 Task: Find connections with filter location Tcholliré with filter topic #realestatewith filter profile language Spanish with filter current company VDart with filter school Globsyn Business School with filter industry Software Development with filter service category Consulting with filter keywords title Graphic Designer
Action: Mouse moved to (481, 62)
Screenshot: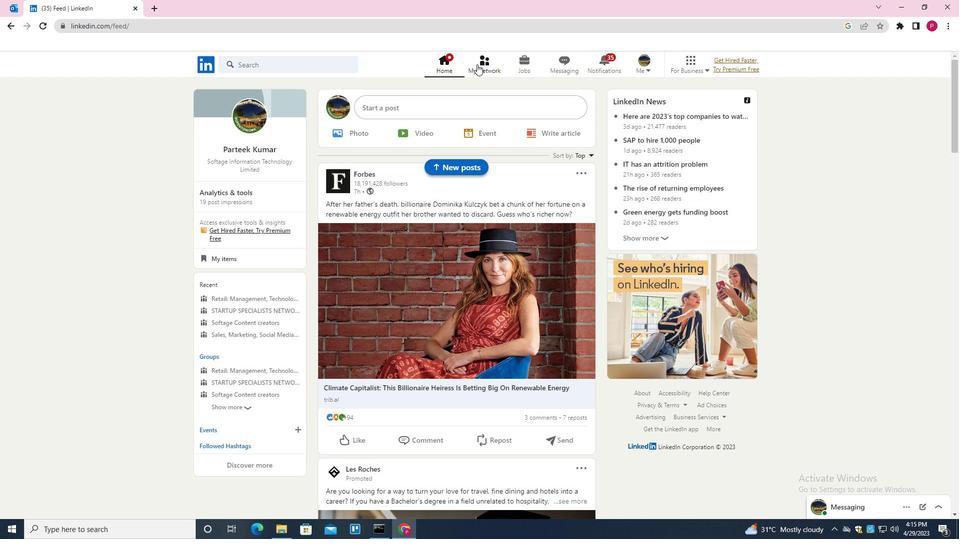 
Action: Mouse pressed left at (481, 62)
Screenshot: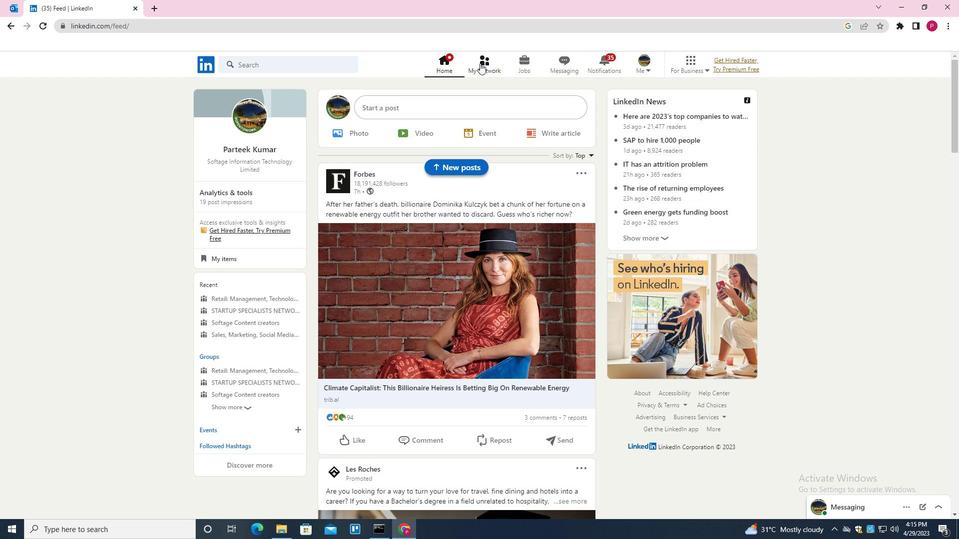 
Action: Mouse moved to (278, 123)
Screenshot: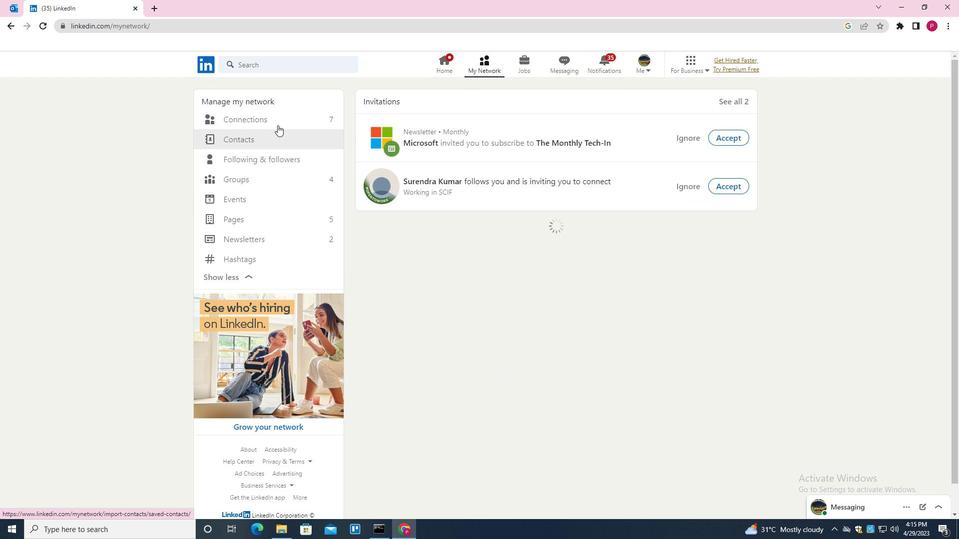 
Action: Mouse pressed left at (278, 123)
Screenshot: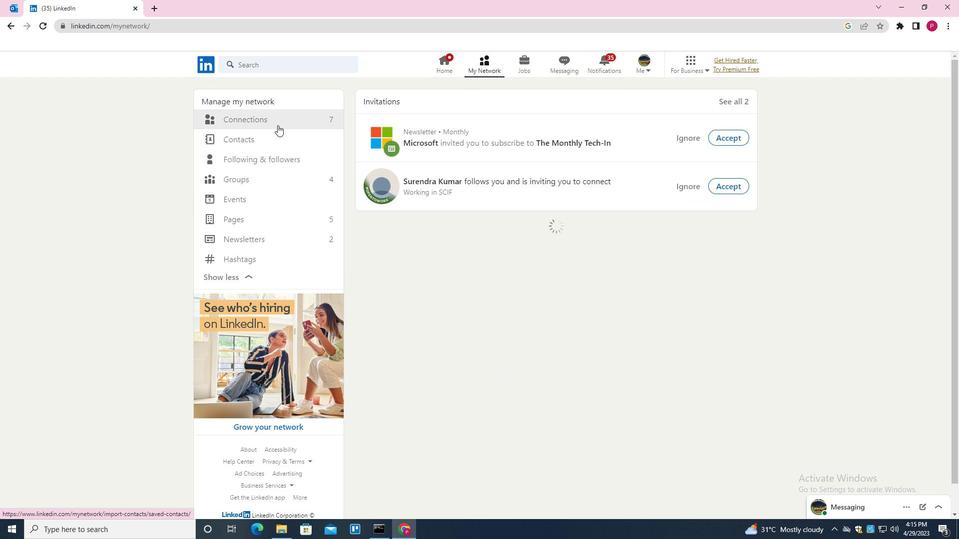 
Action: Mouse moved to (547, 118)
Screenshot: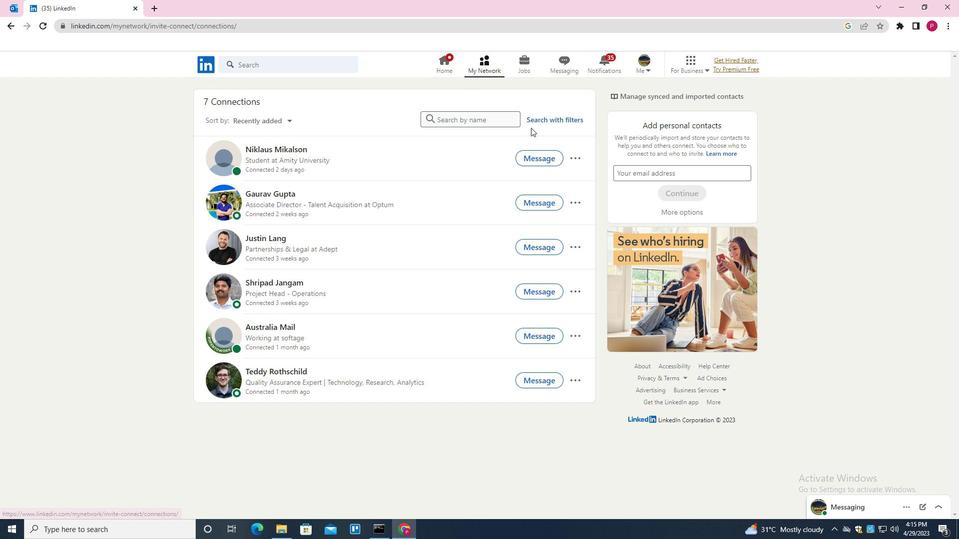 
Action: Mouse pressed left at (547, 118)
Screenshot: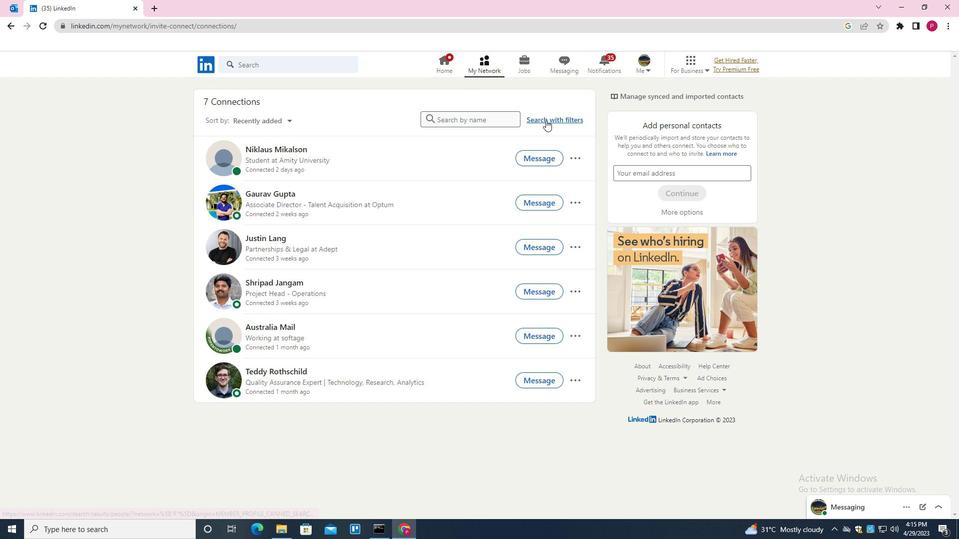 
Action: Mouse moved to (512, 95)
Screenshot: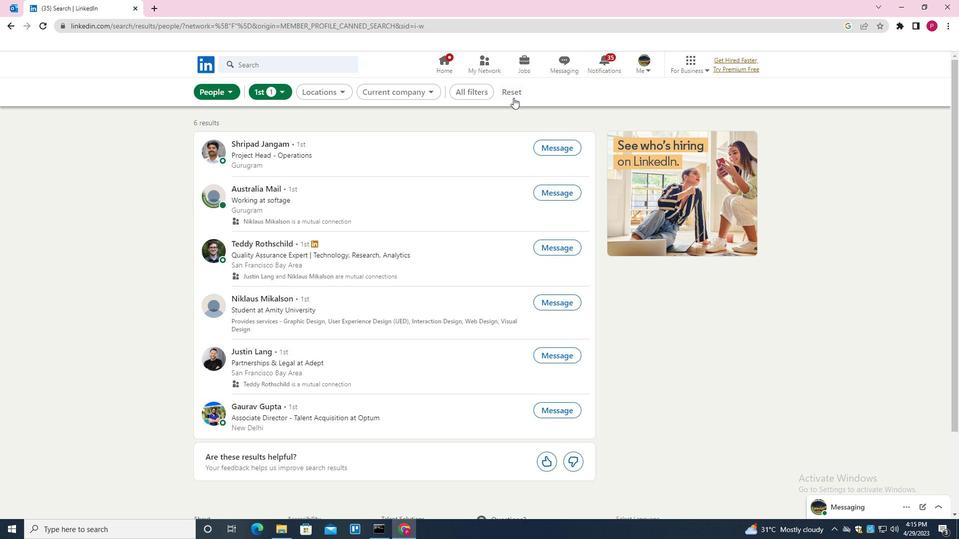 
Action: Mouse pressed left at (512, 95)
Screenshot: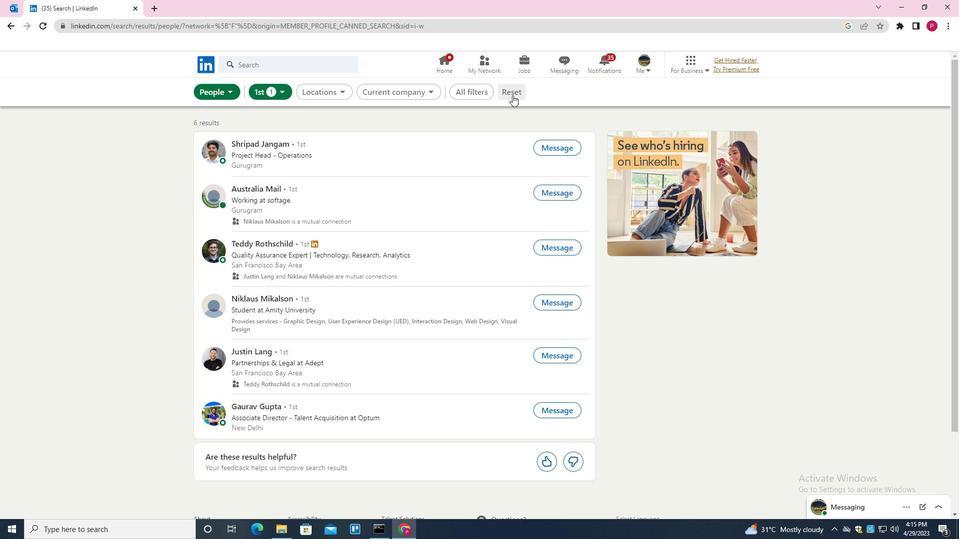 
Action: Mouse moved to (489, 91)
Screenshot: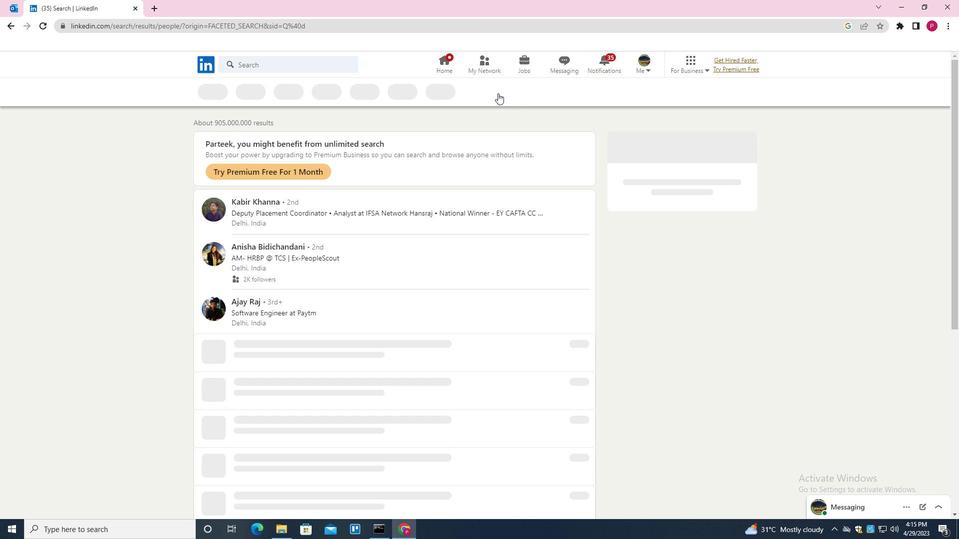 
Action: Mouse pressed left at (489, 91)
Screenshot: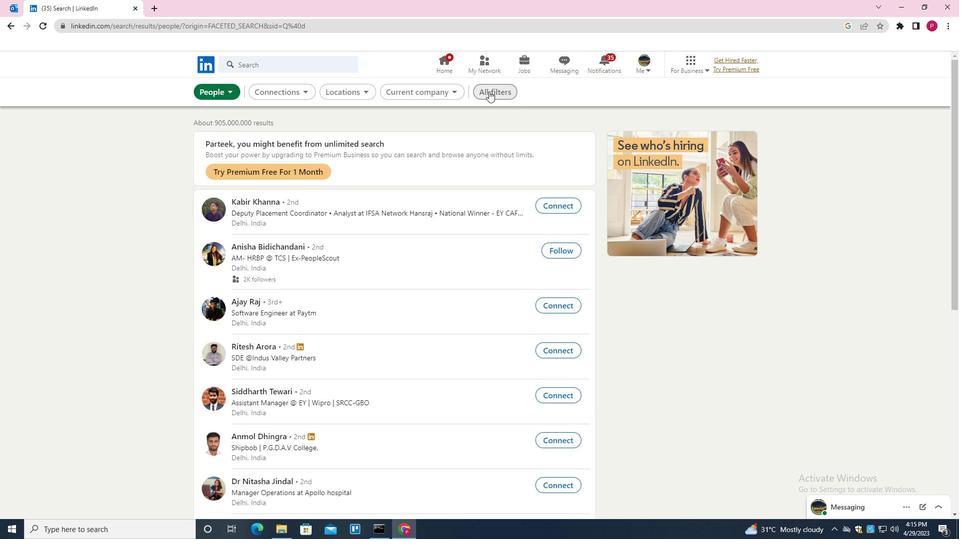 
Action: Mouse moved to (847, 357)
Screenshot: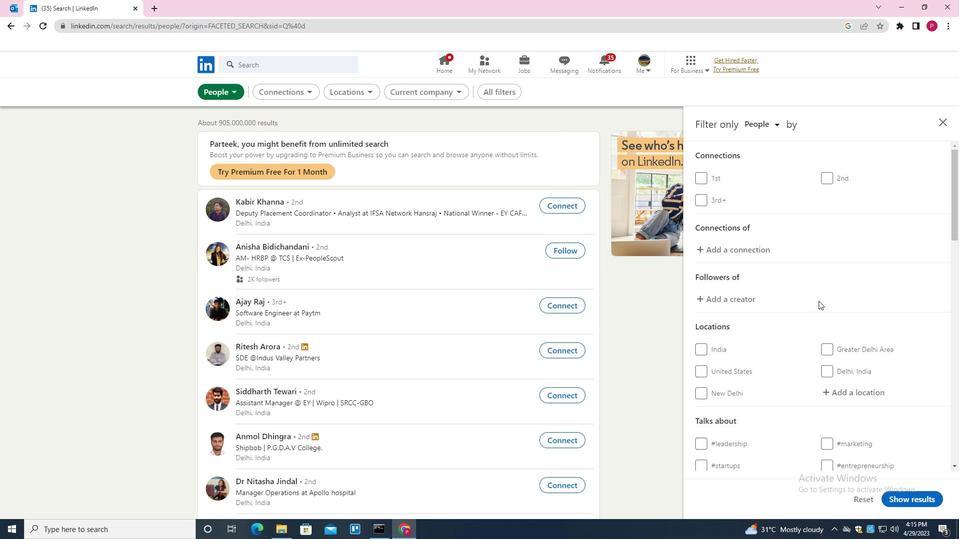 
Action: Mouse scrolled (847, 357) with delta (0, 0)
Screenshot: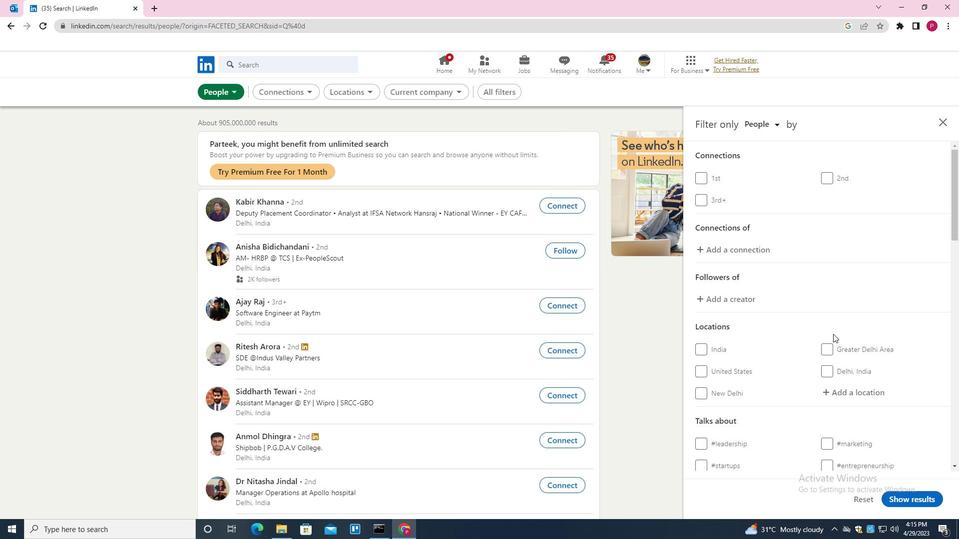 
Action: Mouse moved to (848, 359)
Screenshot: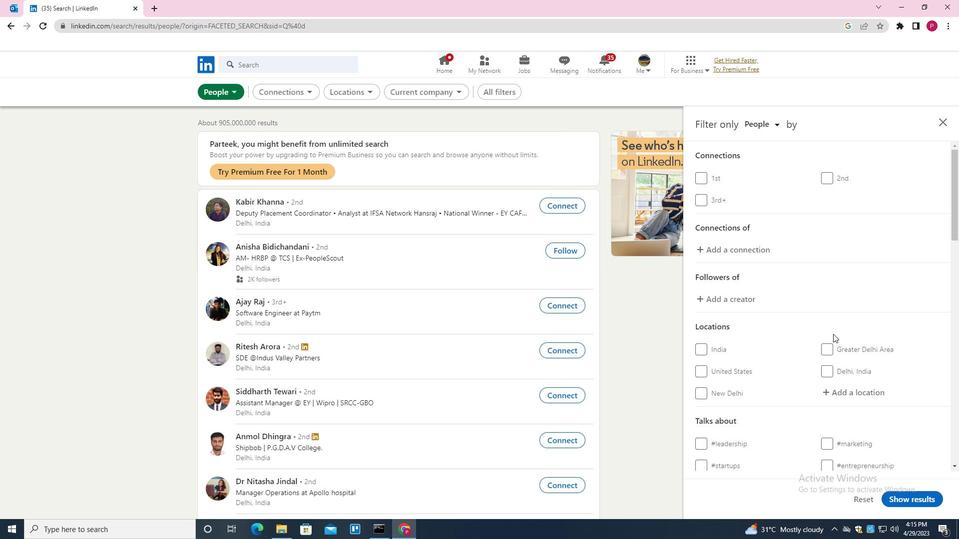 
Action: Mouse scrolled (848, 359) with delta (0, 0)
Screenshot: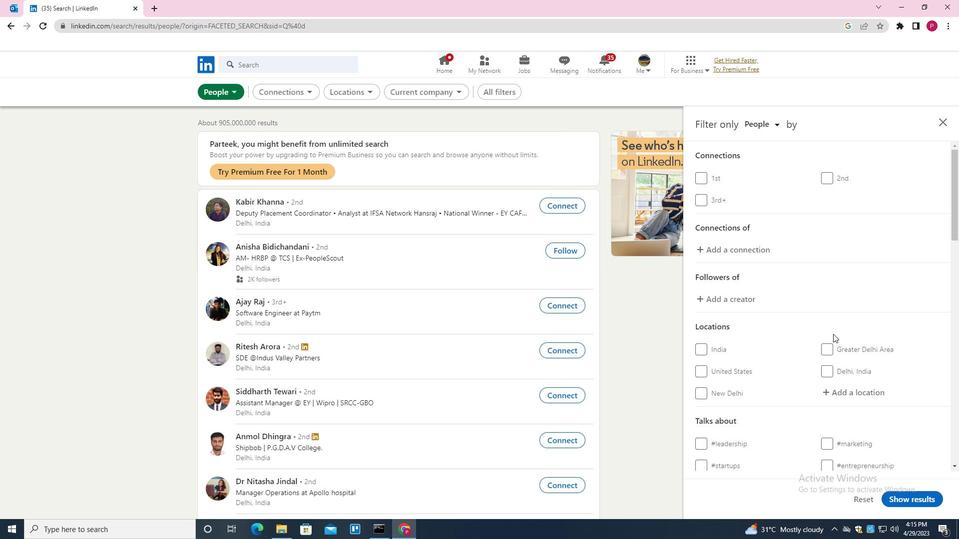 
Action: Mouse moved to (851, 283)
Screenshot: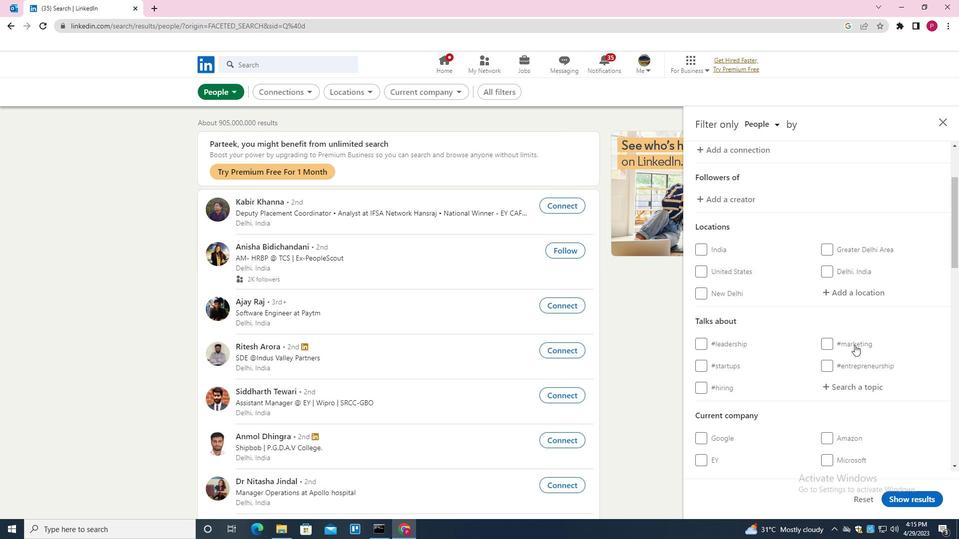
Action: Mouse pressed left at (851, 283)
Screenshot: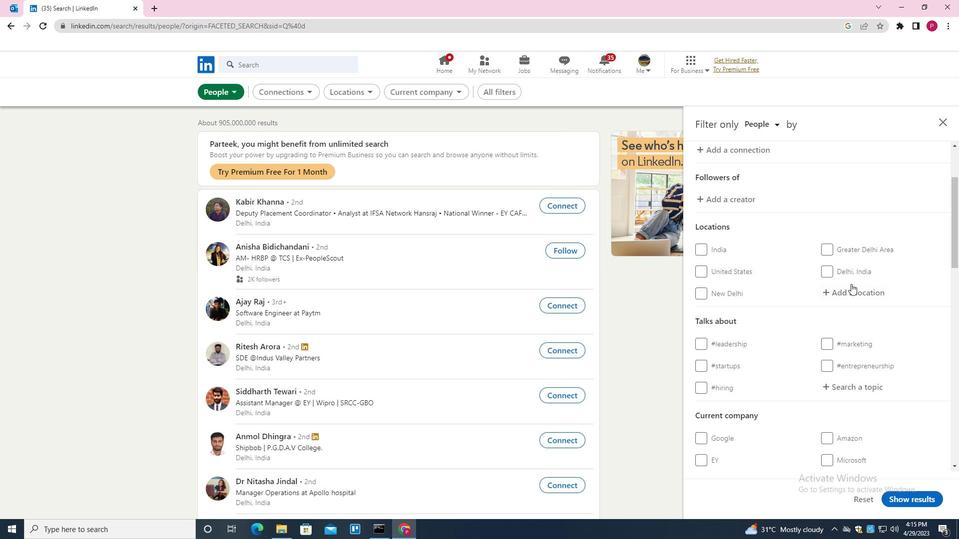 
Action: Mouse moved to (853, 293)
Screenshot: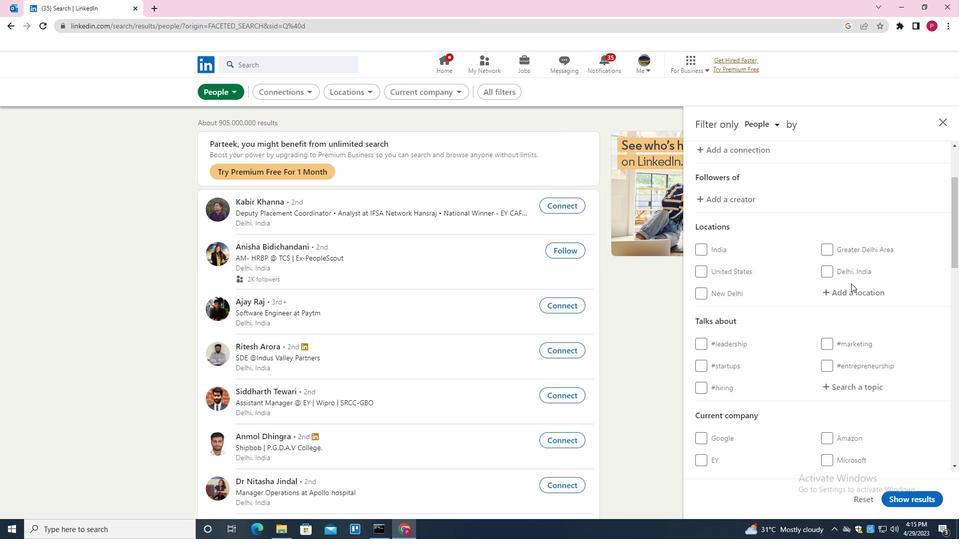 
Action: Mouse pressed left at (853, 293)
Screenshot: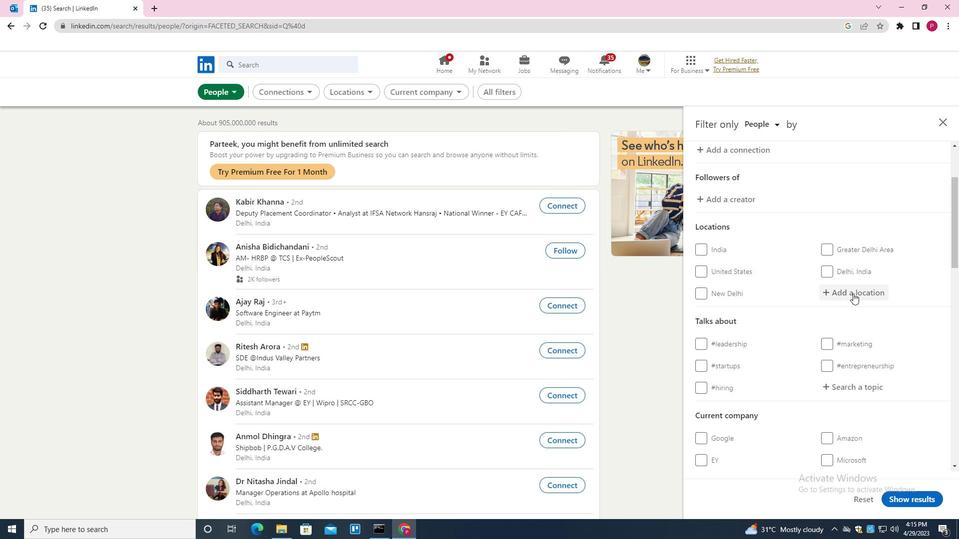 
Action: Key pressed <Key.shift>TCHO<Key.down><Key.down><Key.down><Key.enter>
Screenshot: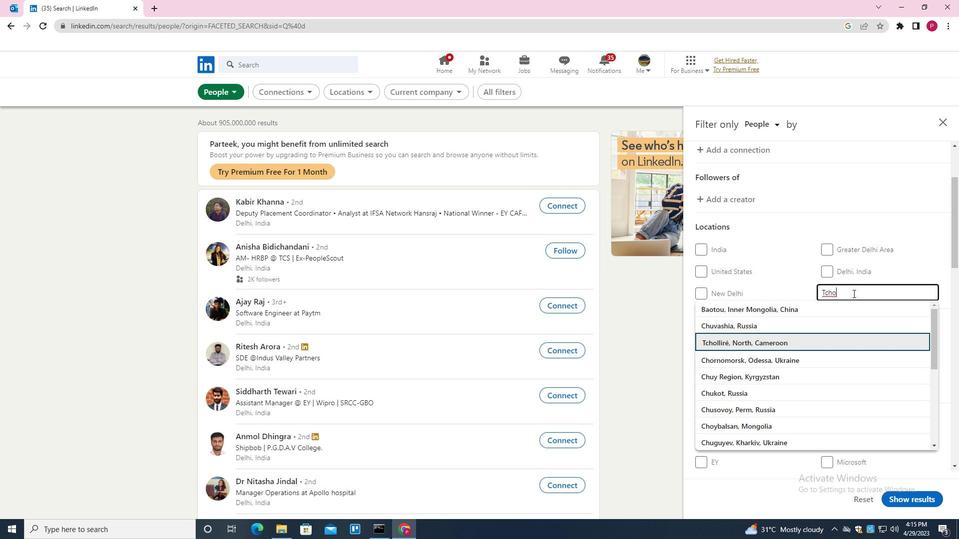 
Action: Mouse moved to (784, 347)
Screenshot: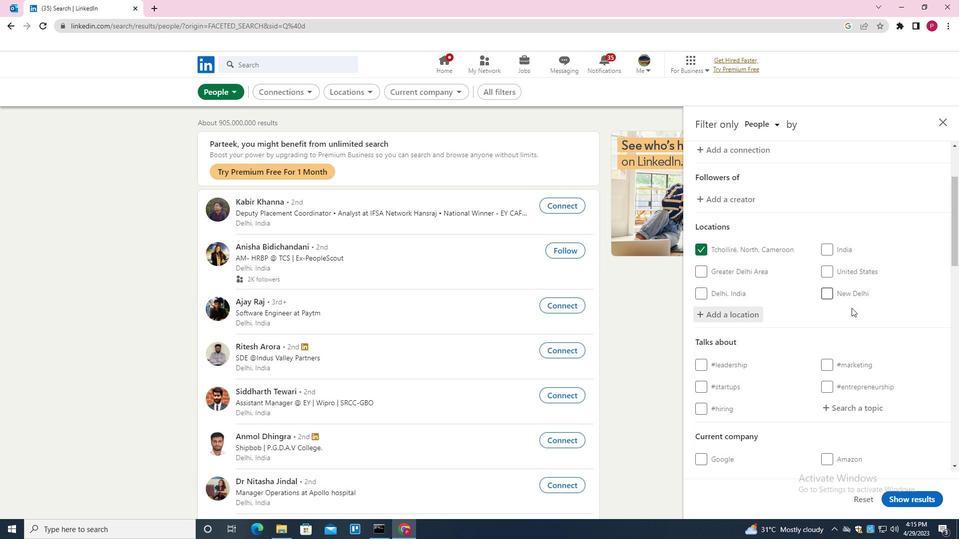 
Action: Mouse scrolled (784, 346) with delta (0, 0)
Screenshot: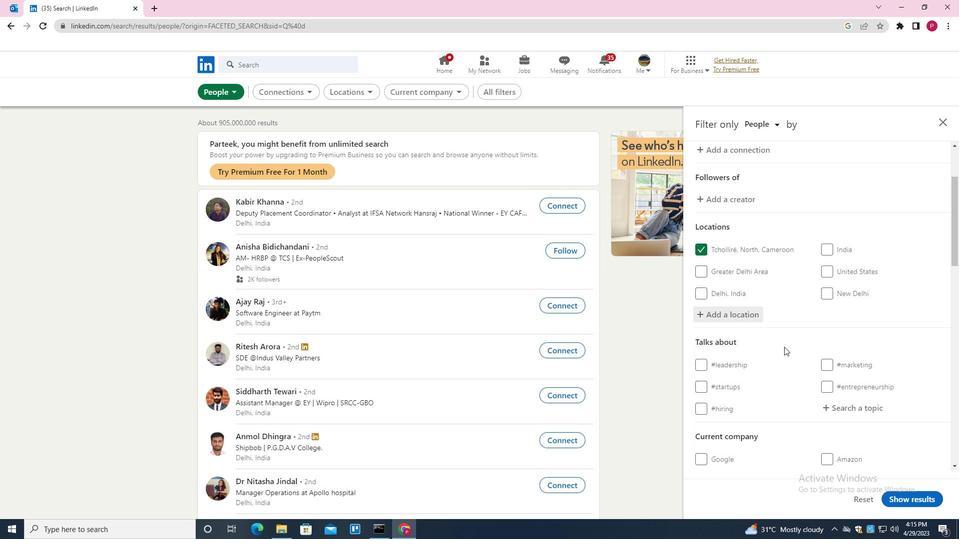 
Action: Mouse scrolled (784, 346) with delta (0, 0)
Screenshot: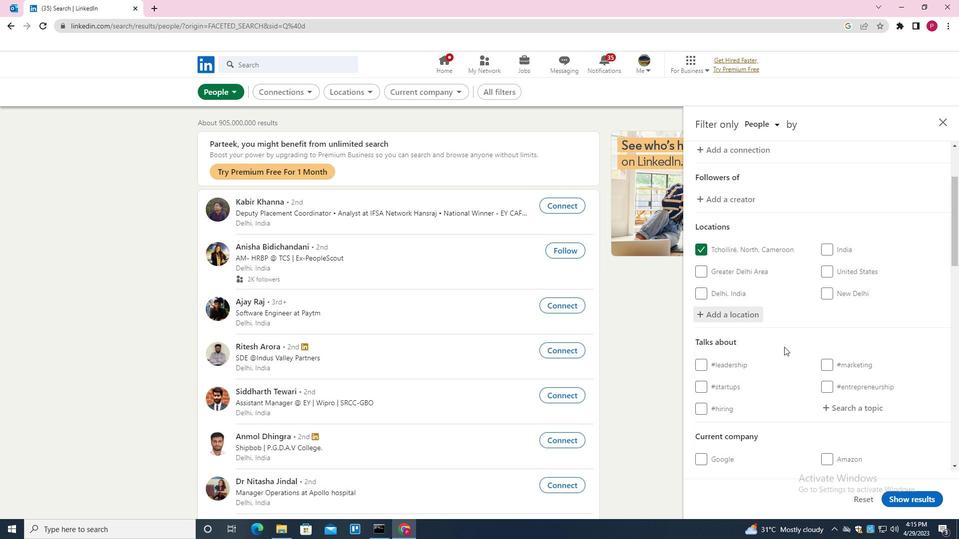 
Action: Mouse moved to (831, 307)
Screenshot: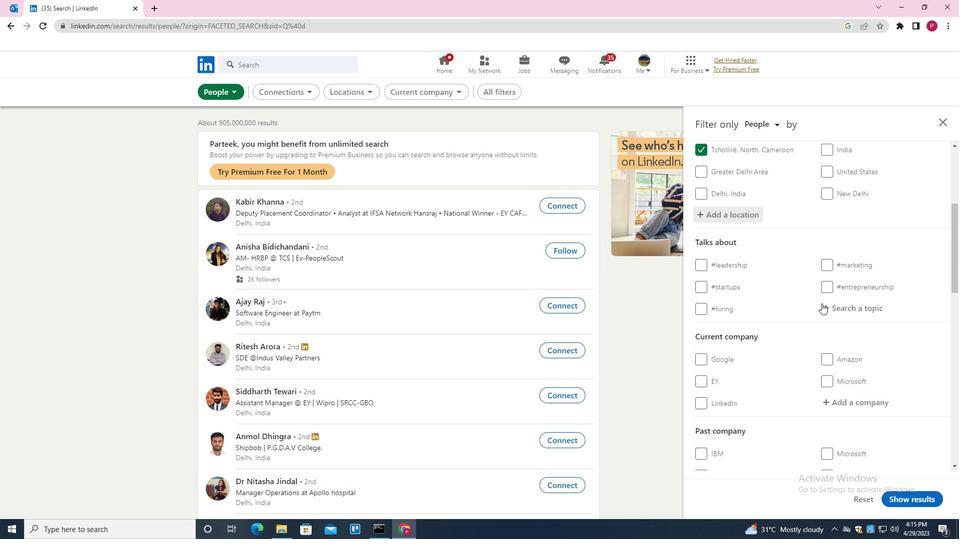 
Action: Mouse pressed left at (831, 307)
Screenshot: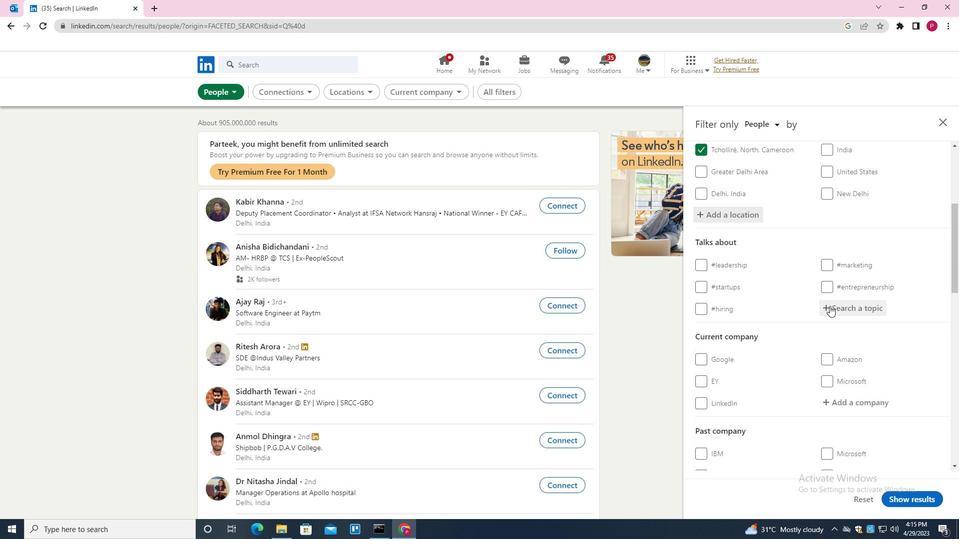 
Action: Key pressed REALSTATE<Key.down><Key.enter>
Screenshot: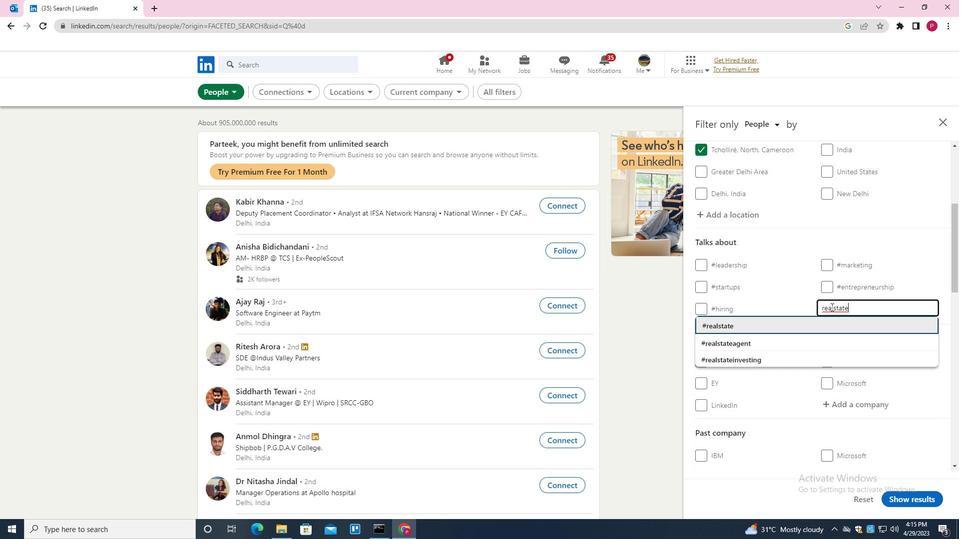 
Action: Mouse scrolled (831, 306) with delta (0, 0)
Screenshot: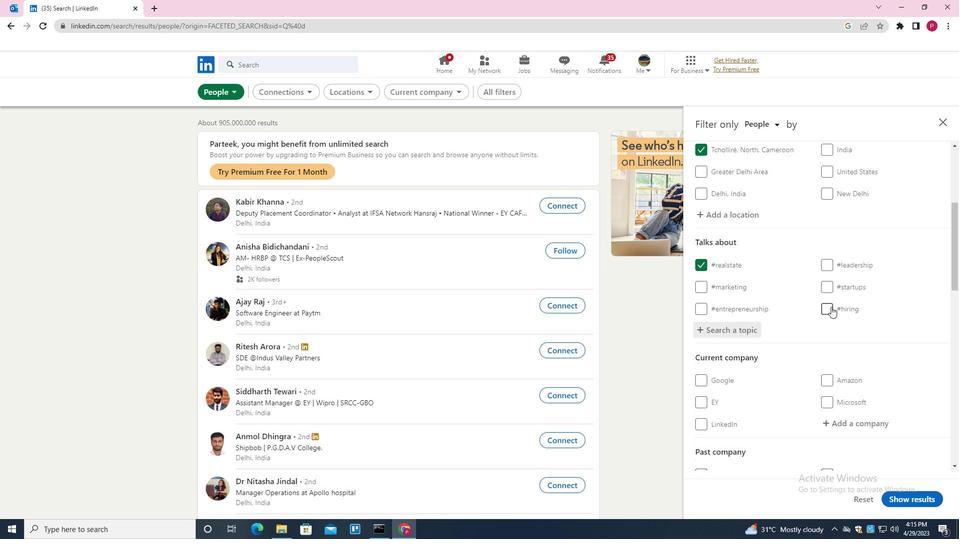 
Action: Mouse scrolled (831, 306) with delta (0, 0)
Screenshot: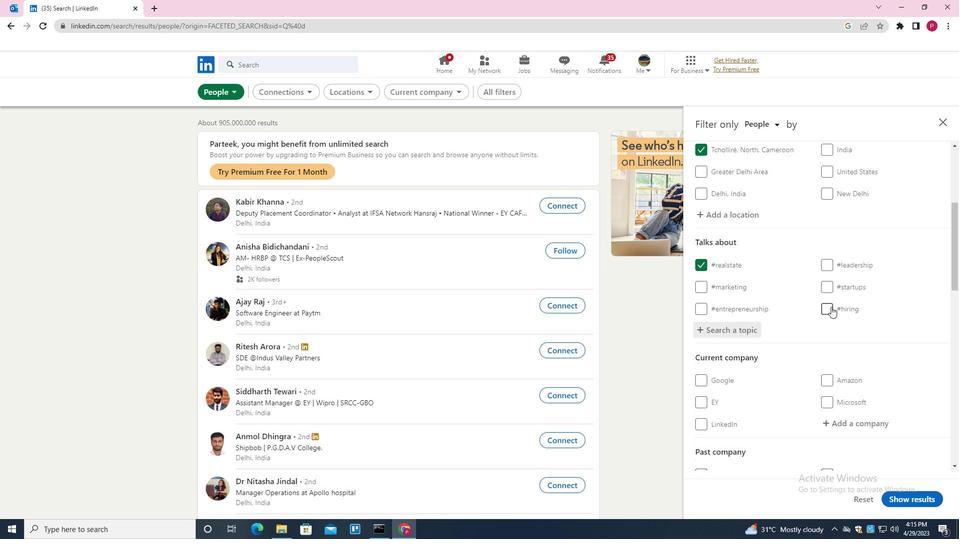 
Action: Mouse scrolled (831, 306) with delta (0, 0)
Screenshot: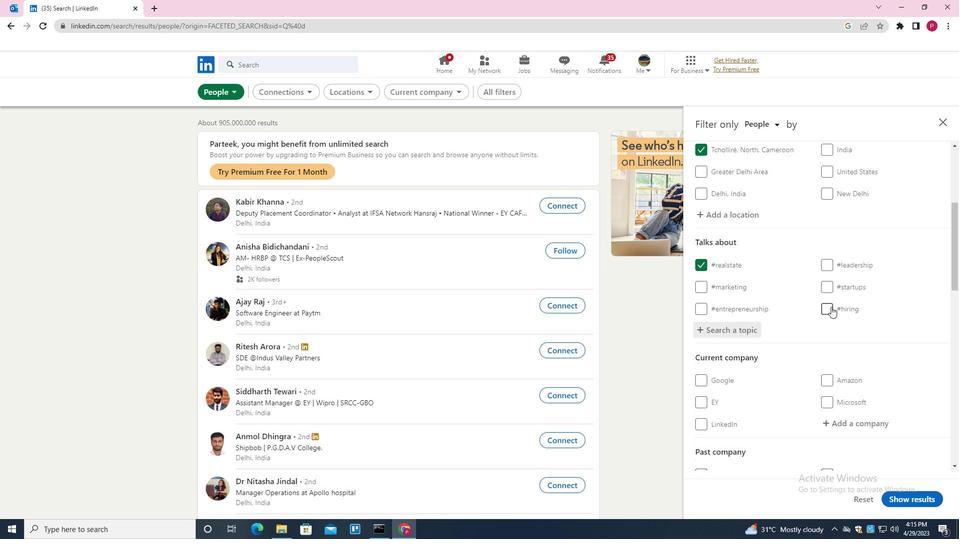 
Action: Mouse scrolled (831, 306) with delta (0, 0)
Screenshot: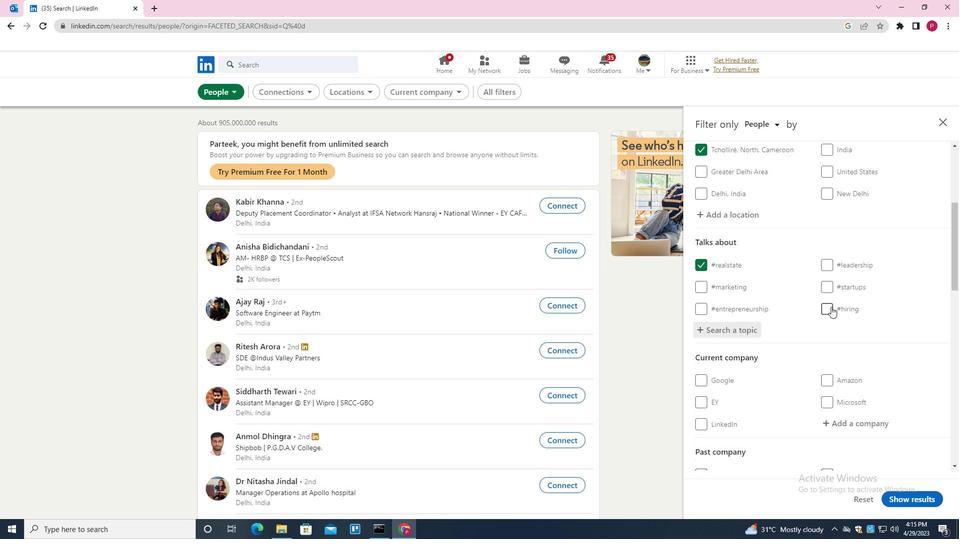 
Action: Mouse scrolled (831, 306) with delta (0, 0)
Screenshot: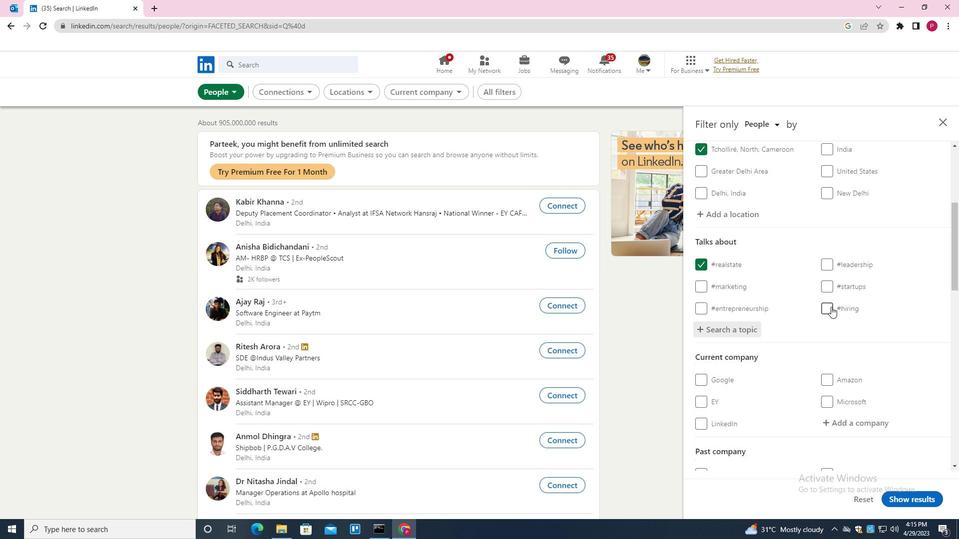 
Action: Mouse moved to (850, 287)
Screenshot: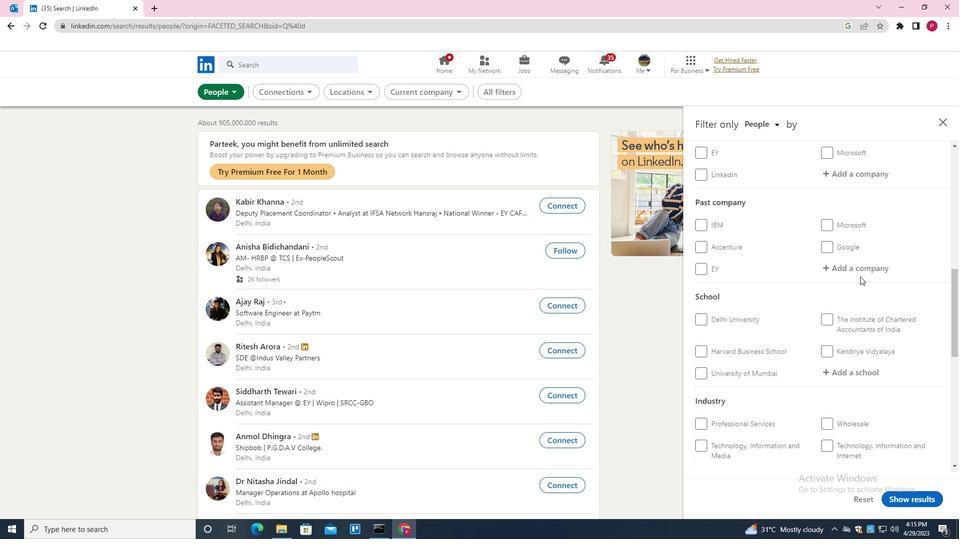 
Action: Mouse scrolled (850, 286) with delta (0, 0)
Screenshot: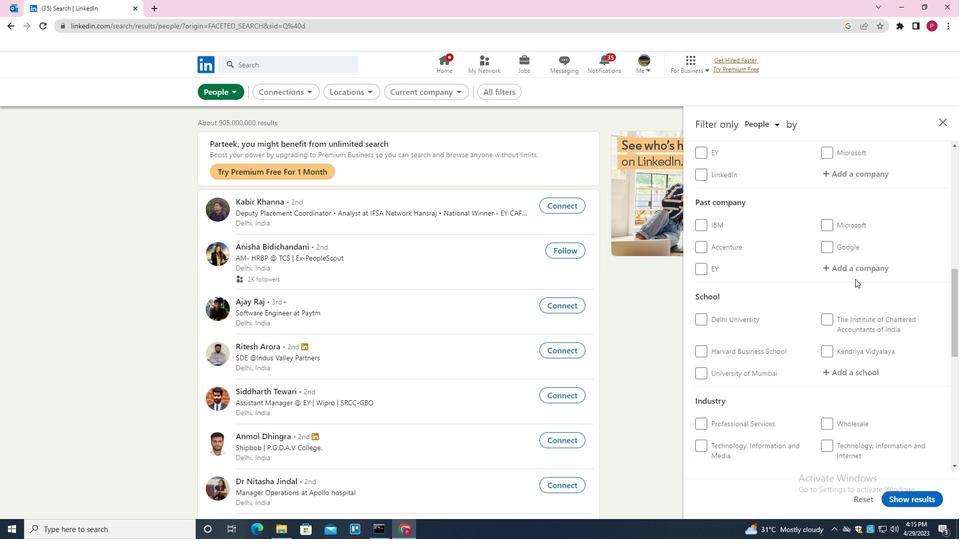 
Action: Mouse scrolled (850, 286) with delta (0, 0)
Screenshot: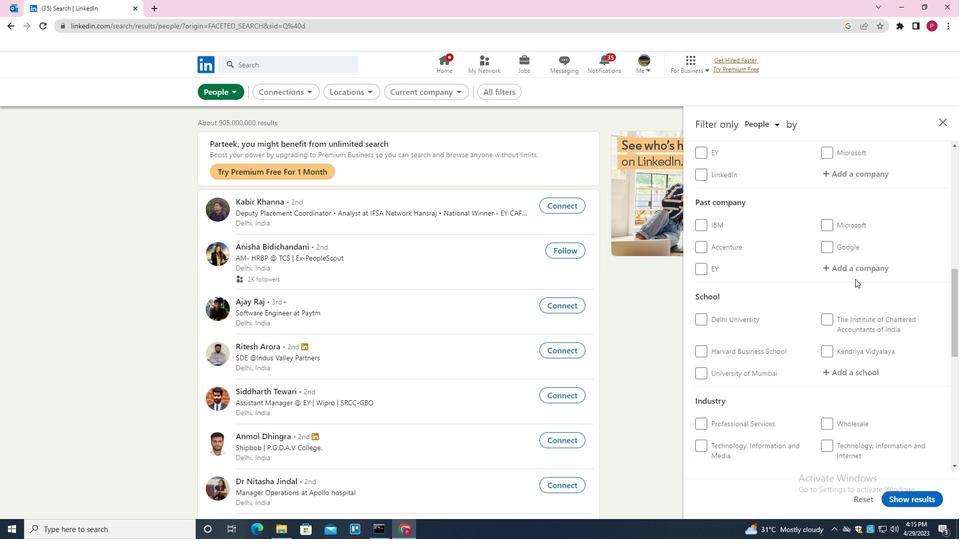 
Action: Mouse scrolled (850, 286) with delta (0, 0)
Screenshot: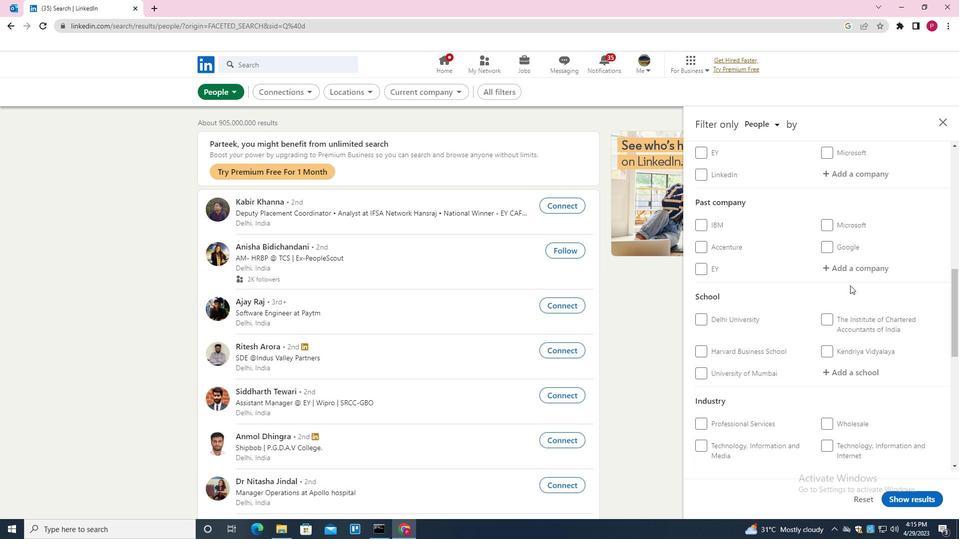 
Action: Mouse moved to (820, 312)
Screenshot: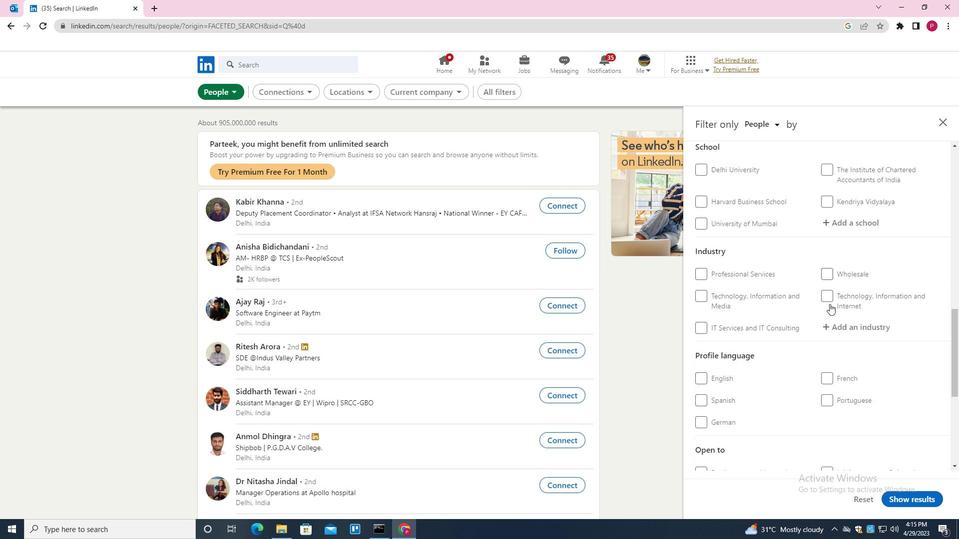 
Action: Mouse scrolled (820, 312) with delta (0, 0)
Screenshot: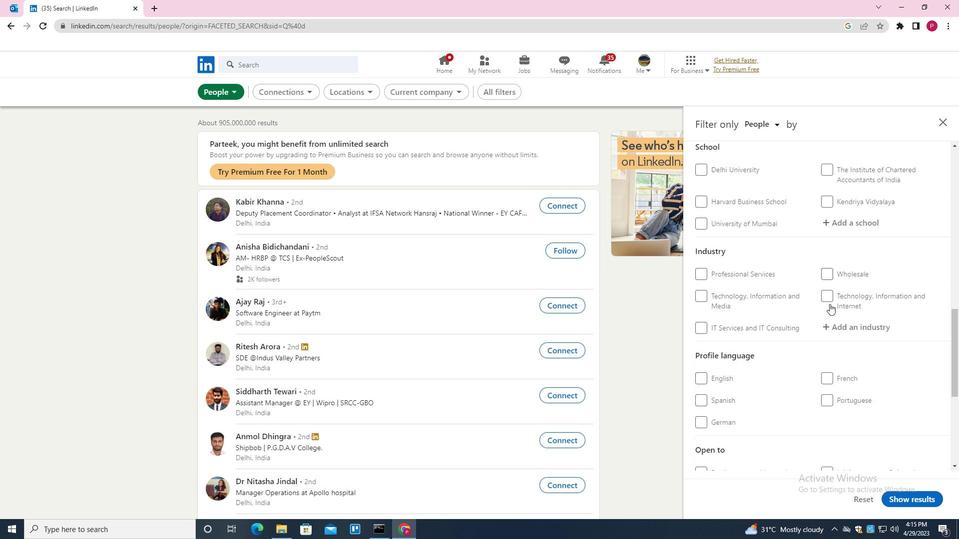 
Action: Mouse moved to (820, 313)
Screenshot: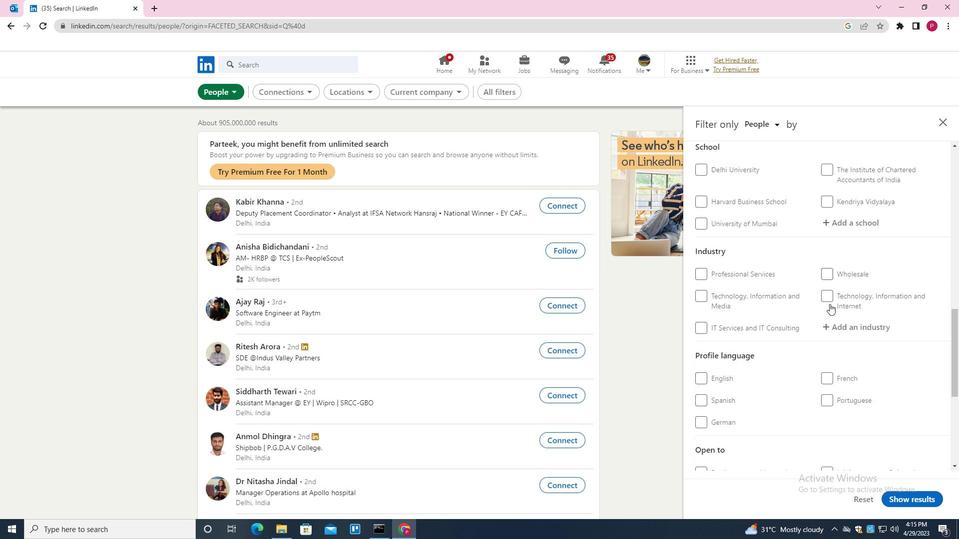 
Action: Mouse scrolled (820, 312) with delta (0, 0)
Screenshot: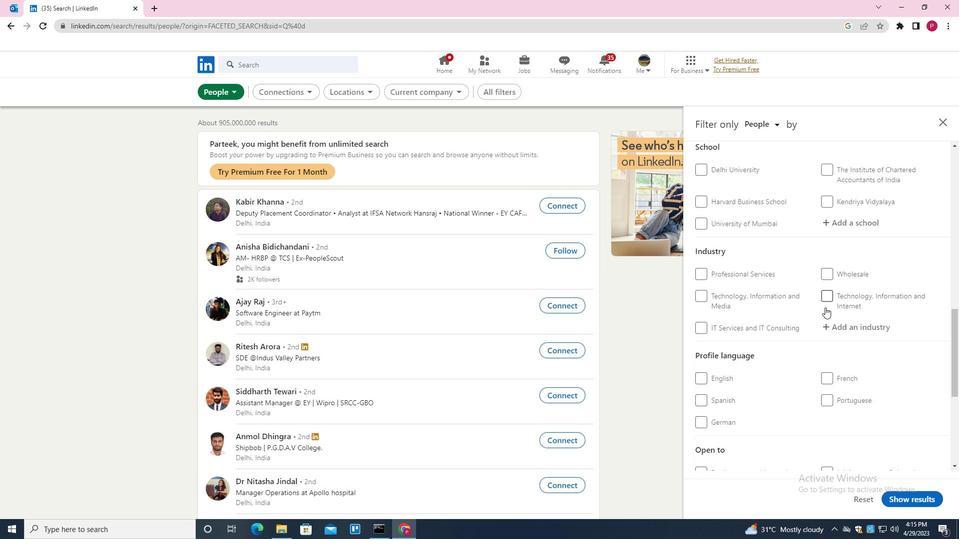 
Action: Mouse scrolled (820, 312) with delta (0, 0)
Screenshot: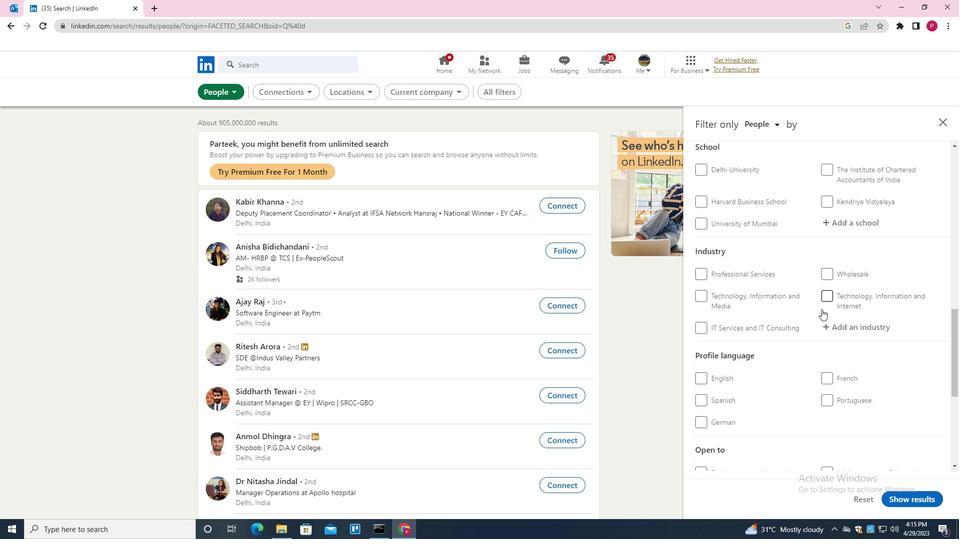 
Action: Mouse moved to (678, 443)
Screenshot: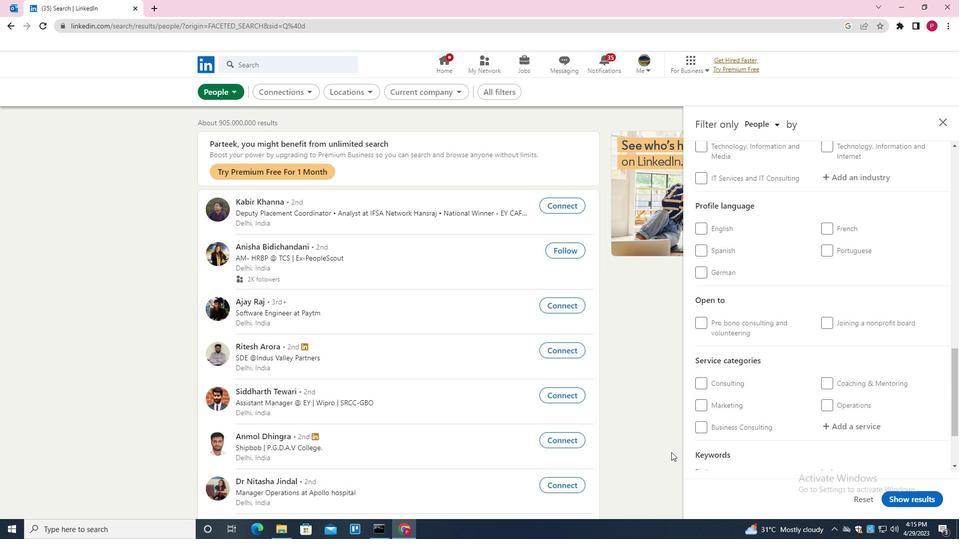 
Action: Mouse scrolled (678, 443) with delta (0, 0)
Screenshot: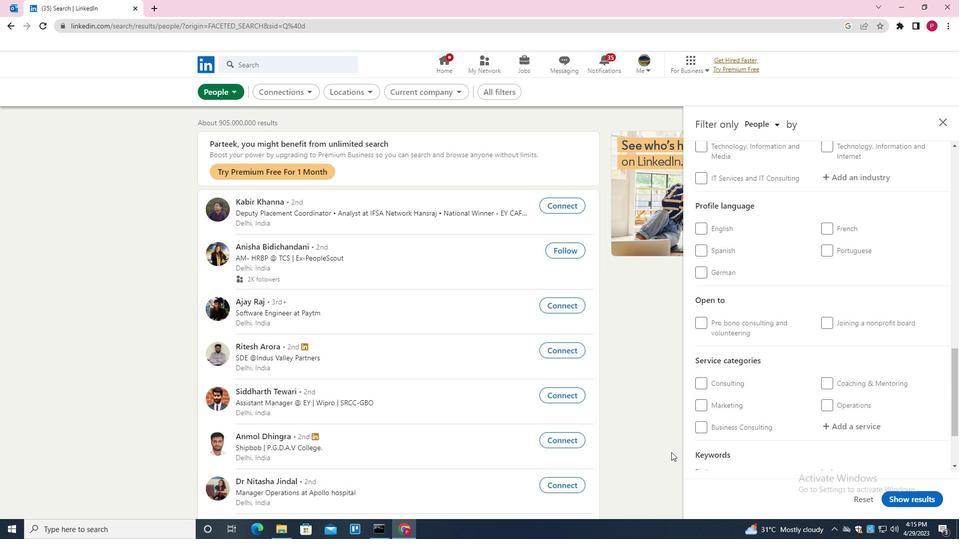 
Action: Mouse moved to (722, 429)
Screenshot: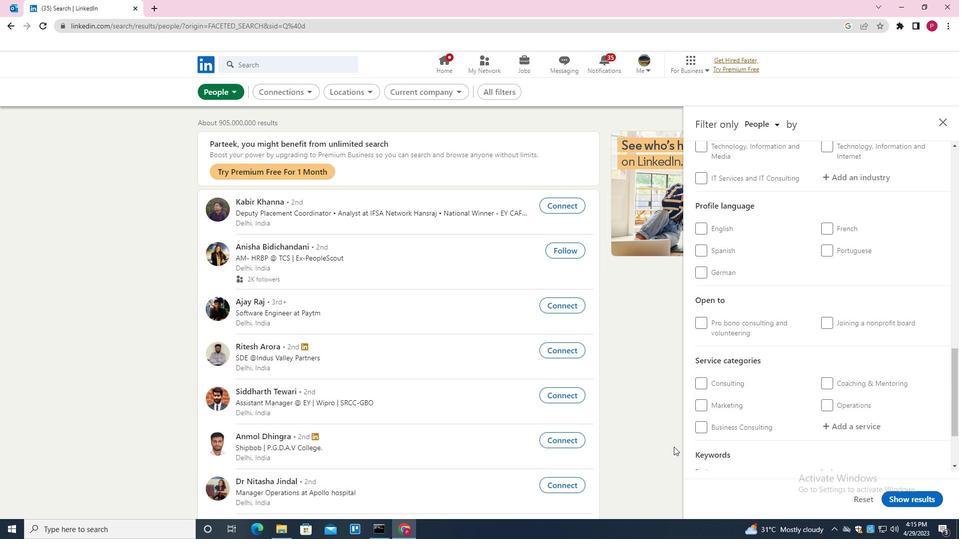
Action: Mouse scrolled (722, 428) with delta (0, 0)
Screenshot: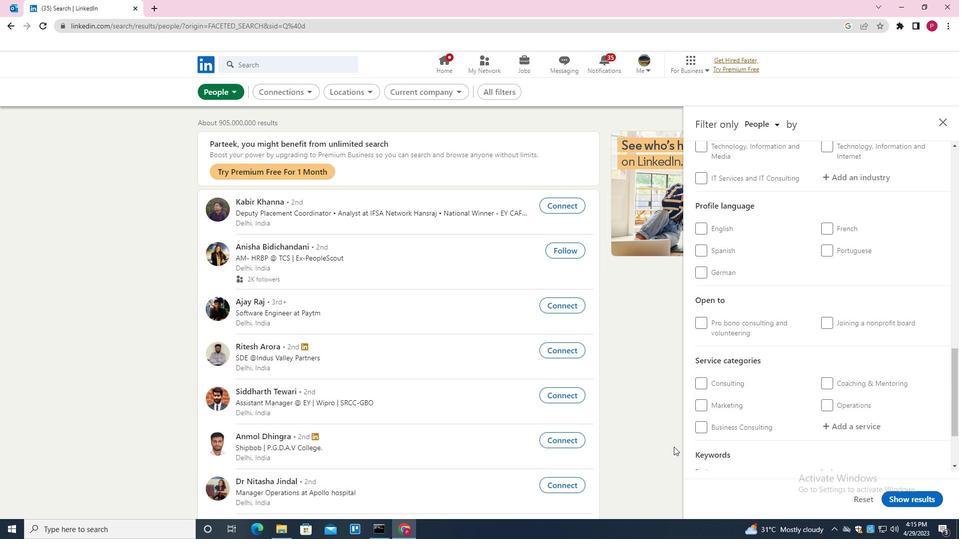 
Action: Mouse moved to (723, 408)
Screenshot: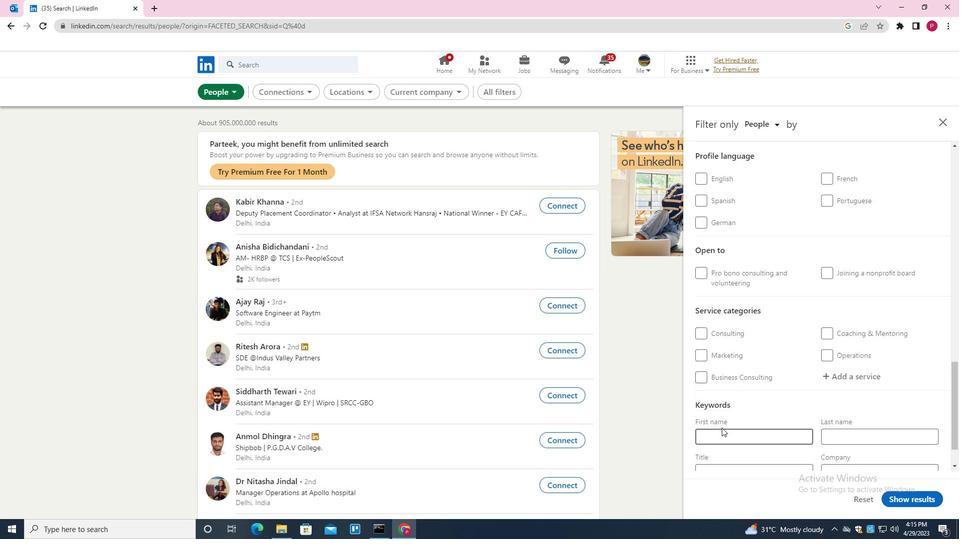 
Action: Mouse scrolled (723, 408) with delta (0, 0)
Screenshot: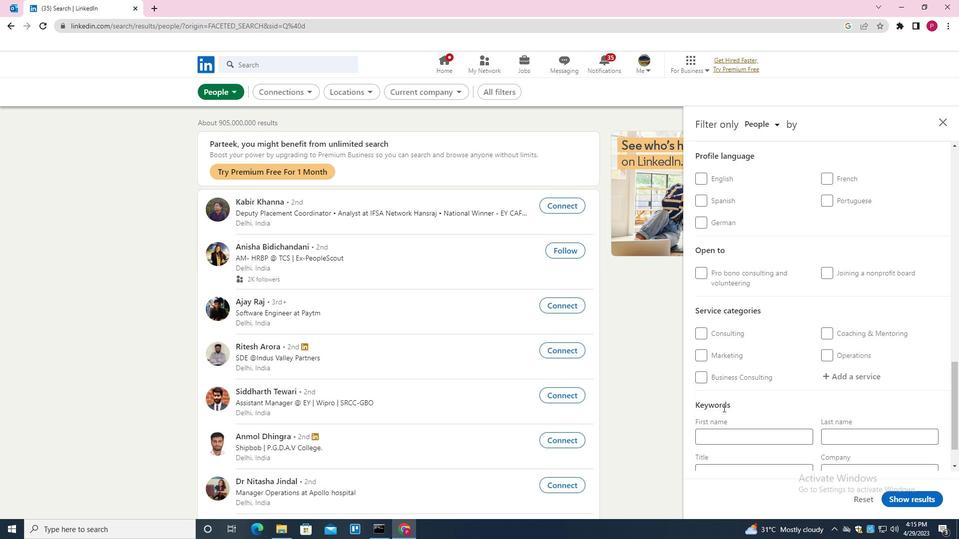
Action: Mouse scrolled (723, 408) with delta (0, 0)
Screenshot: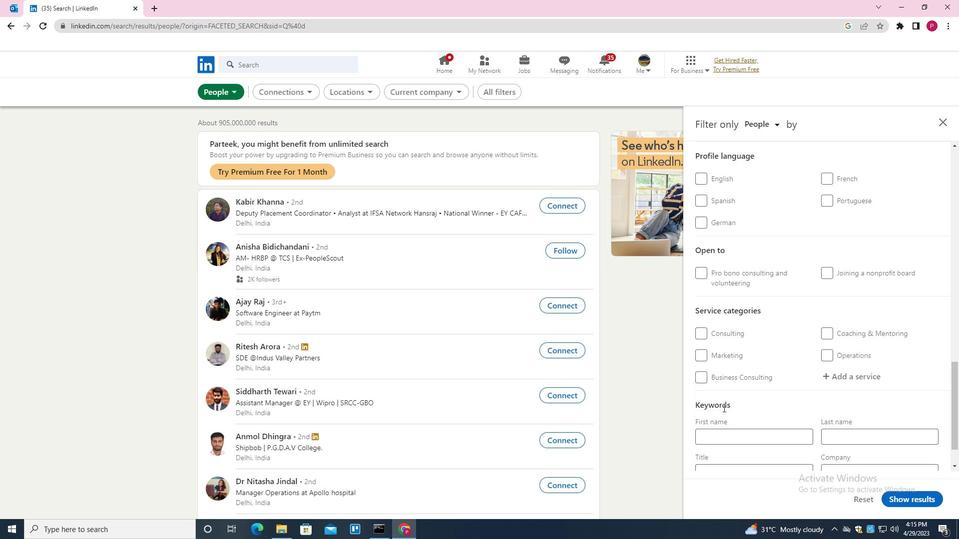 
Action: Mouse scrolled (723, 408) with delta (0, 0)
Screenshot: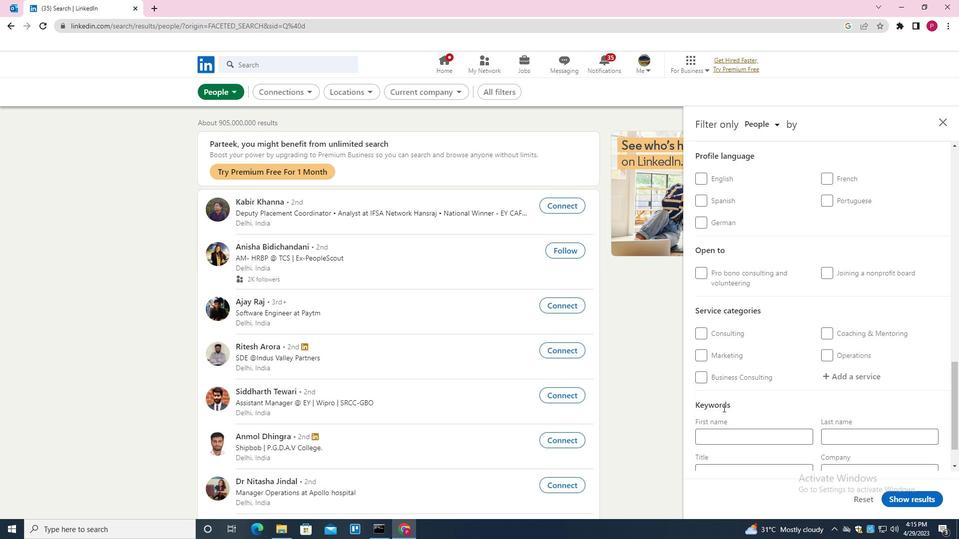 
Action: Mouse moved to (719, 393)
Screenshot: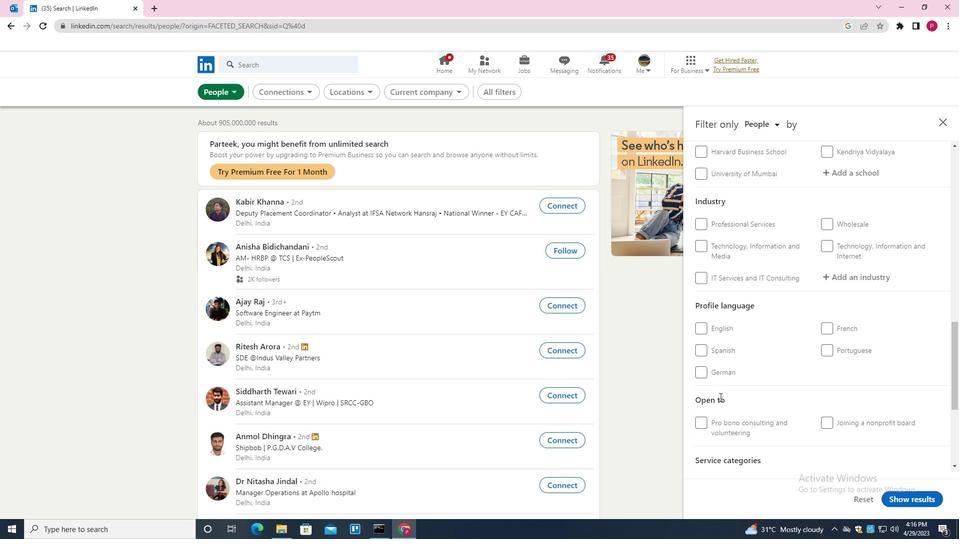 
Action: Mouse scrolled (719, 392) with delta (0, 0)
Screenshot: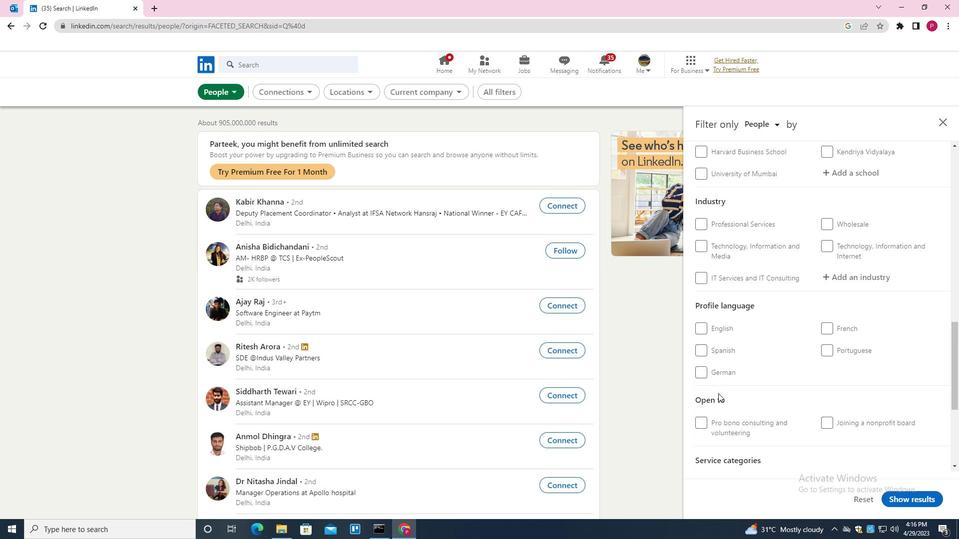 
Action: Mouse scrolled (719, 392) with delta (0, 0)
Screenshot: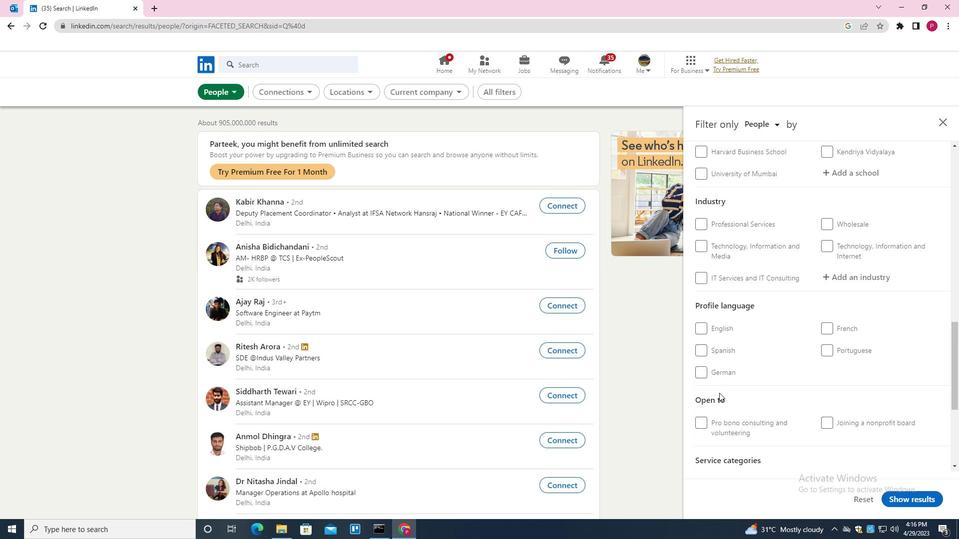 
Action: Mouse moved to (708, 241)
Screenshot: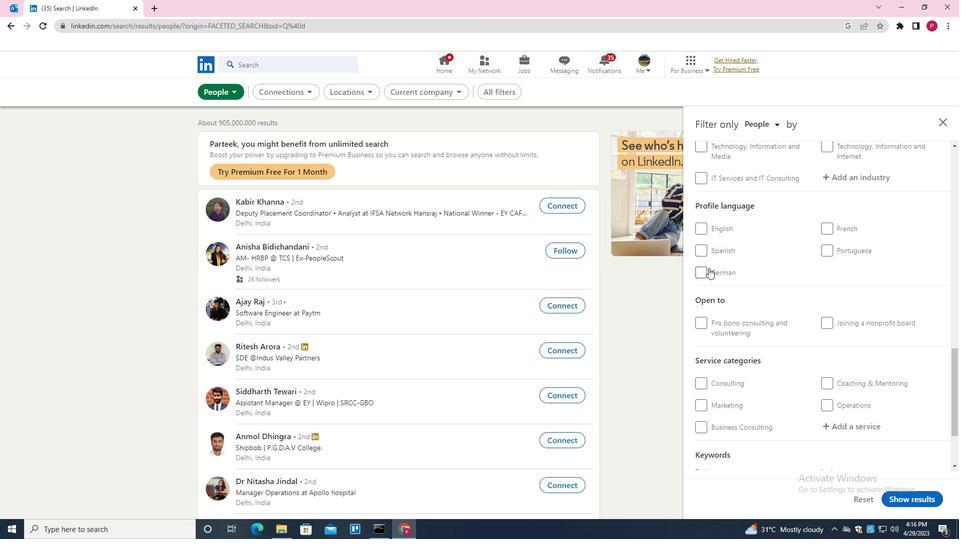 
Action: Mouse pressed left at (708, 241)
Screenshot: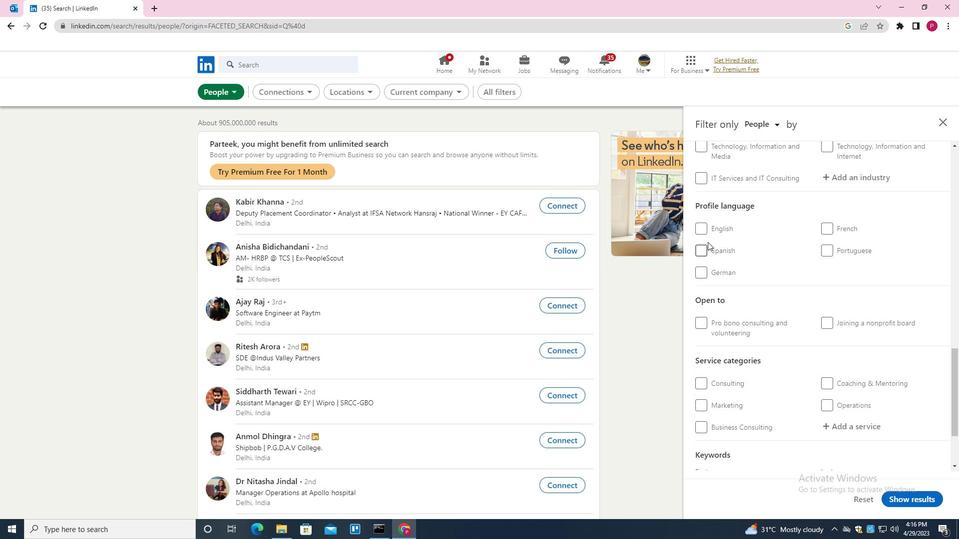 
Action: Mouse moved to (706, 252)
Screenshot: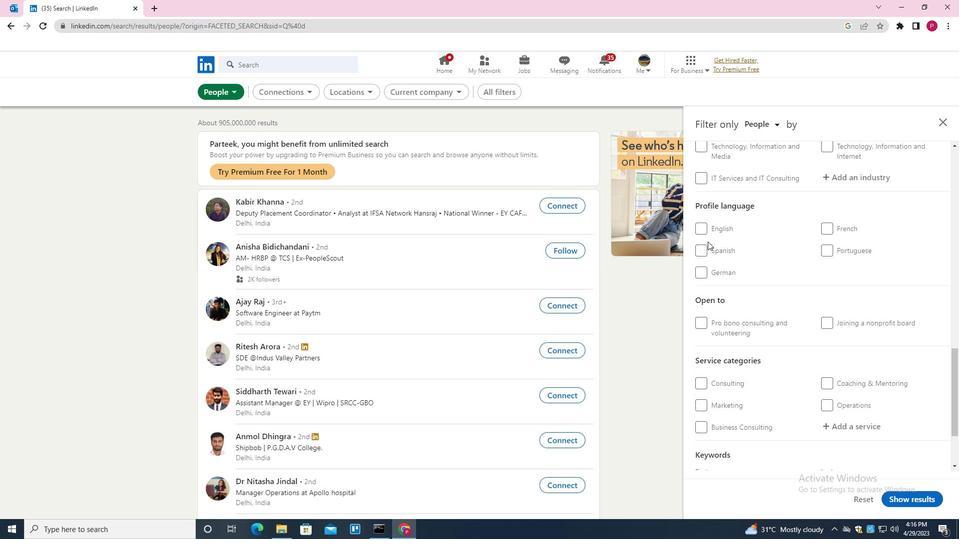 
Action: Mouse pressed left at (706, 252)
Screenshot: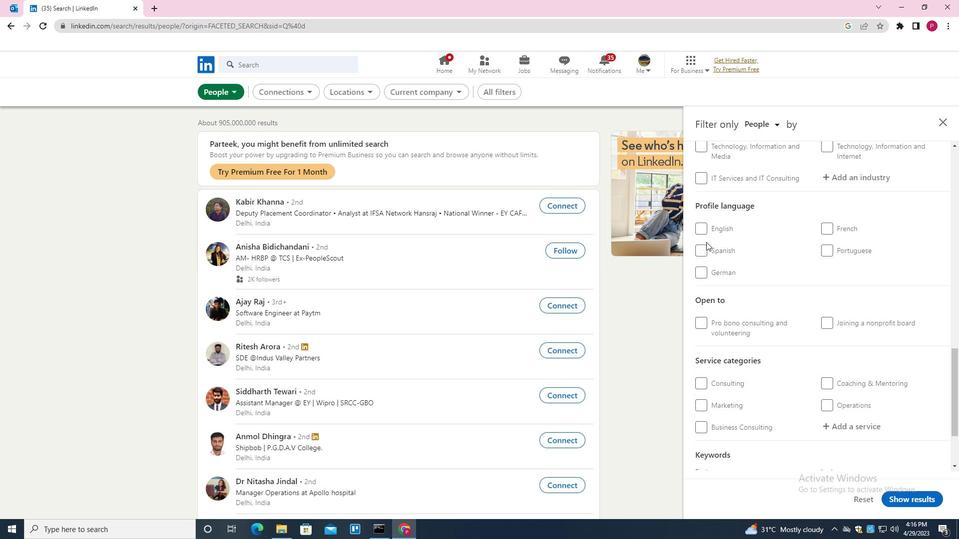 
Action: Mouse moved to (792, 327)
Screenshot: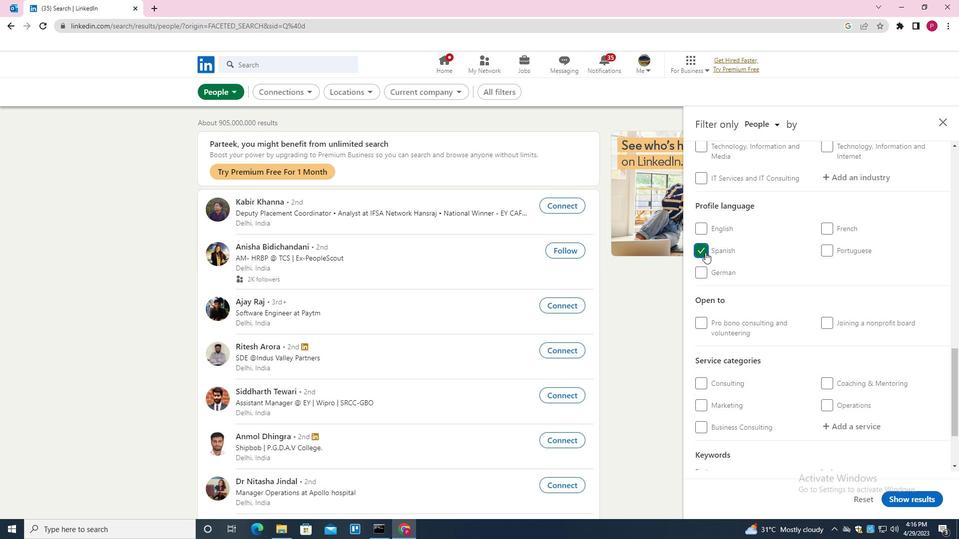 
Action: Mouse scrolled (792, 328) with delta (0, 0)
Screenshot: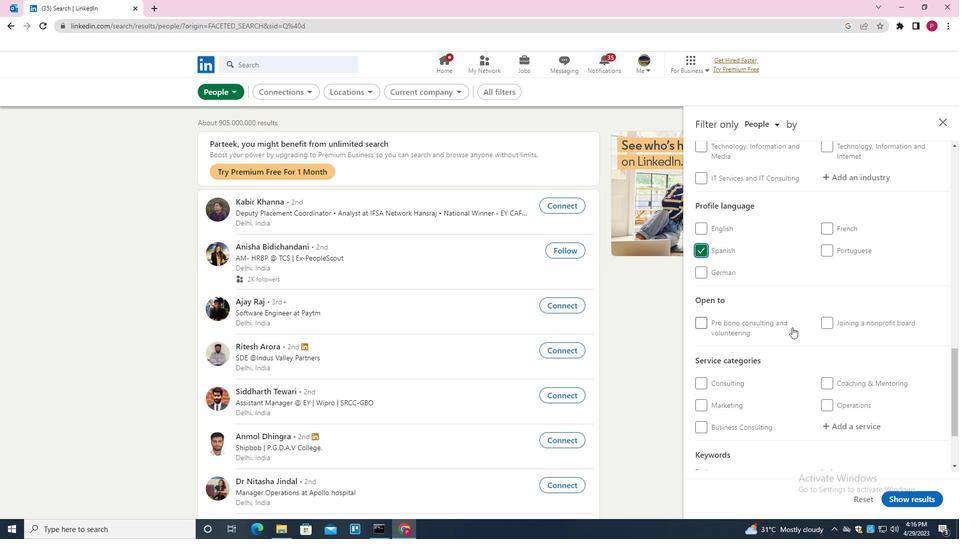 
Action: Mouse scrolled (792, 328) with delta (0, 0)
Screenshot: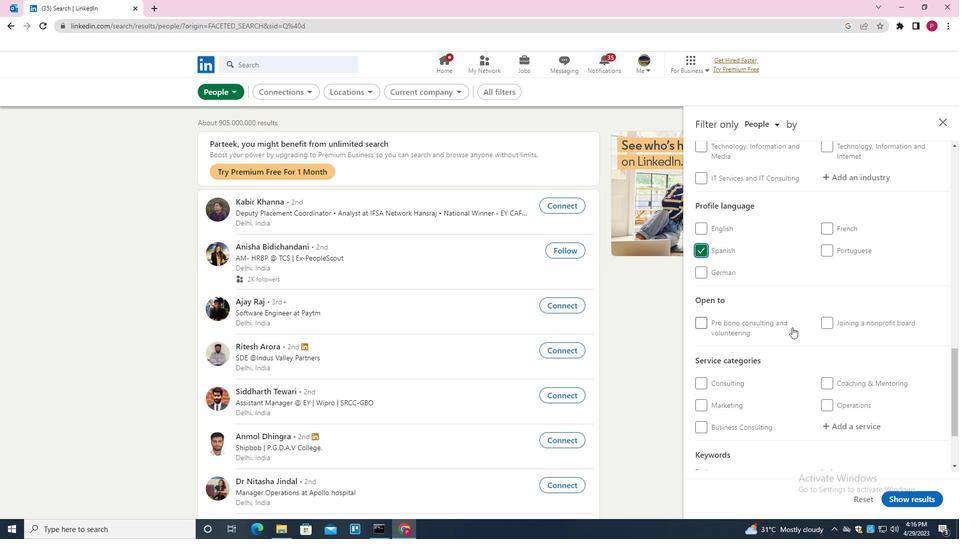 
Action: Mouse scrolled (792, 328) with delta (0, 0)
Screenshot: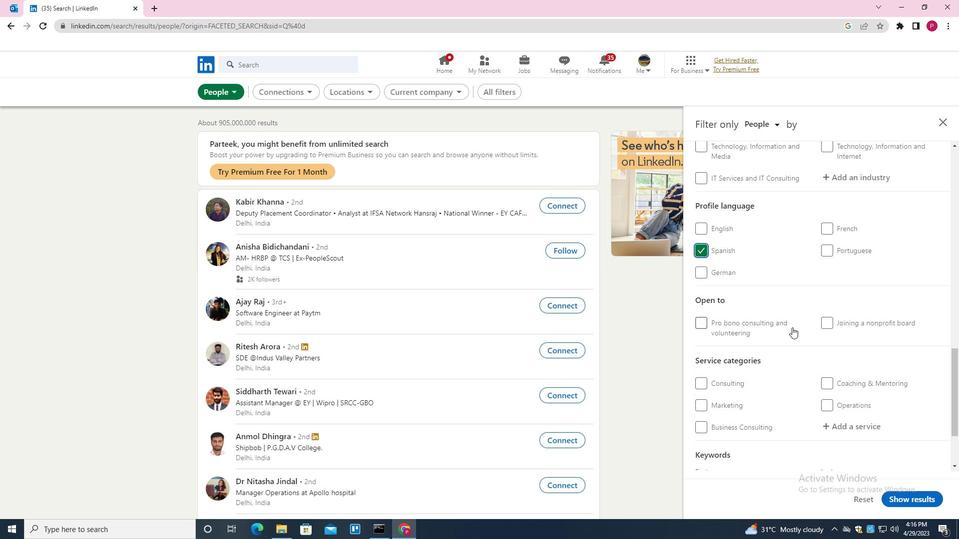 
Action: Mouse scrolled (792, 328) with delta (0, 0)
Screenshot: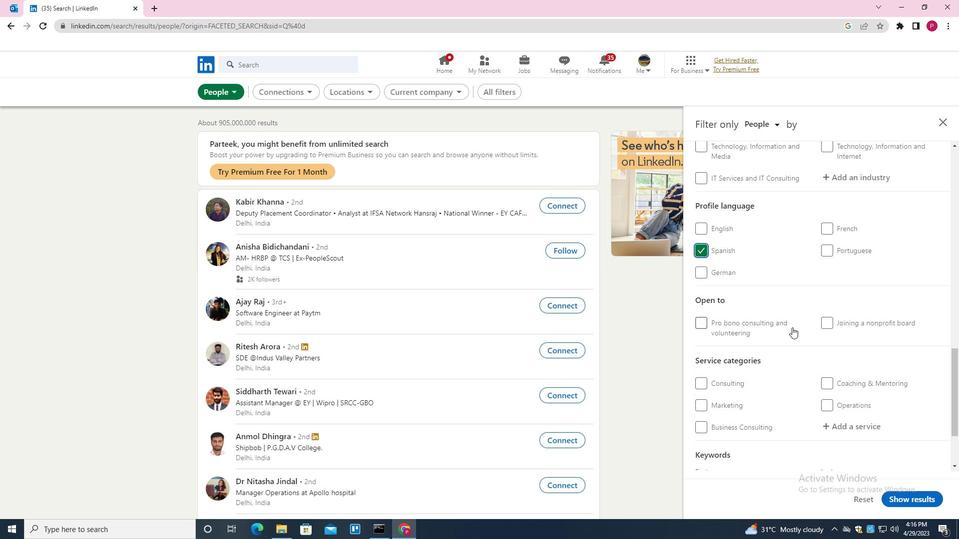 
Action: Mouse scrolled (792, 328) with delta (0, 0)
Screenshot: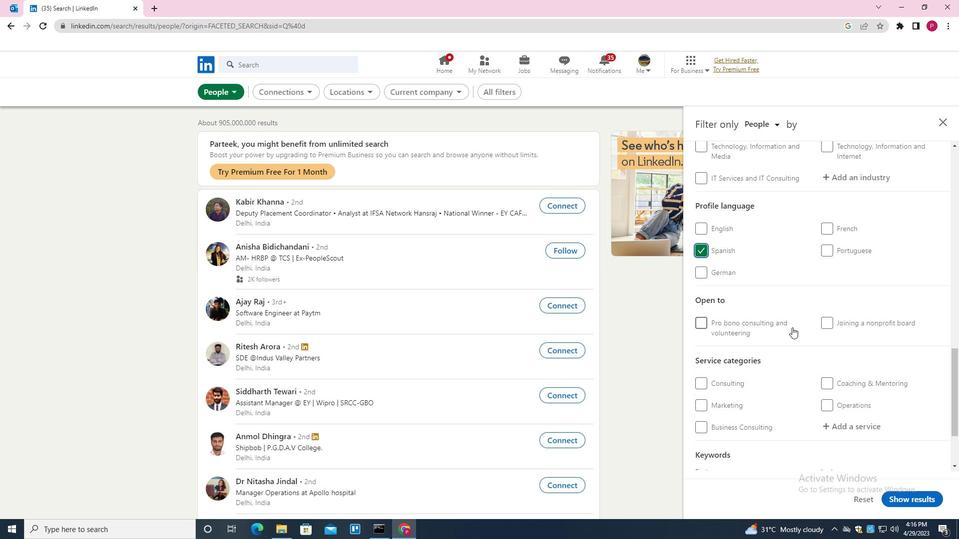
Action: Mouse scrolled (792, 328) with delta (0, 0)
Screenshot: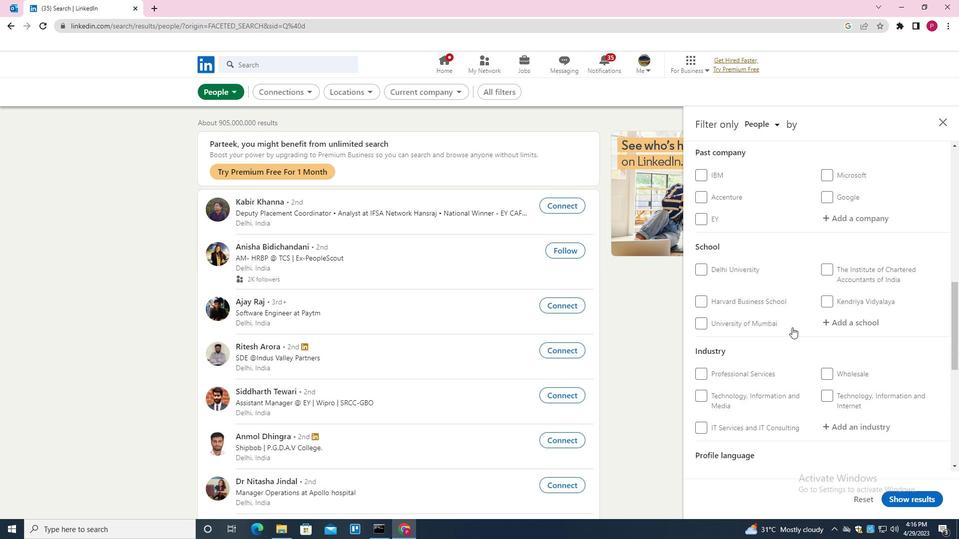 
Action: Mouse scrolled (792, 328) with delta (0, 0)
Screenshot: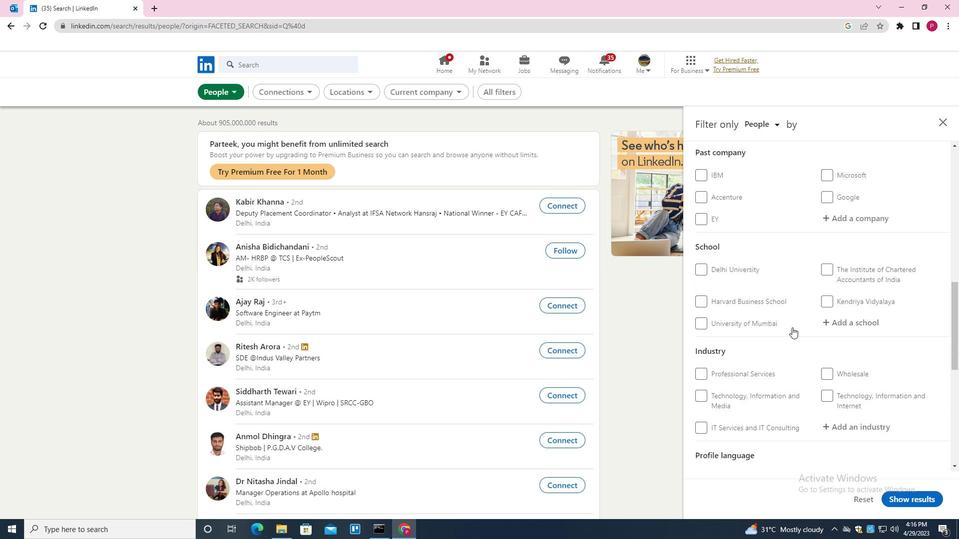 
Action: Mouse scrolled (792, 328) with delta (0, 0)
Screenshot: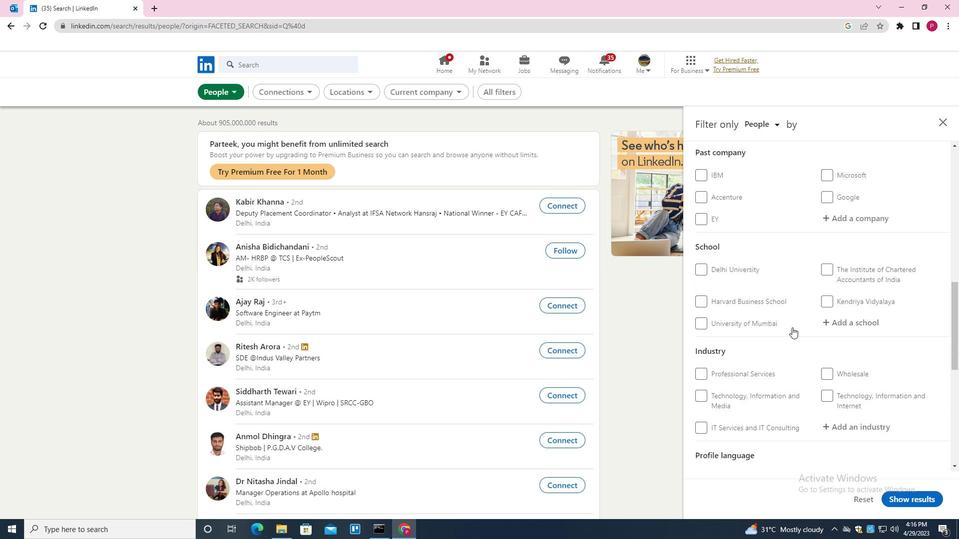 
Action: Mouse scrolled (792, 328) with delta (0, 0)
Screenshot: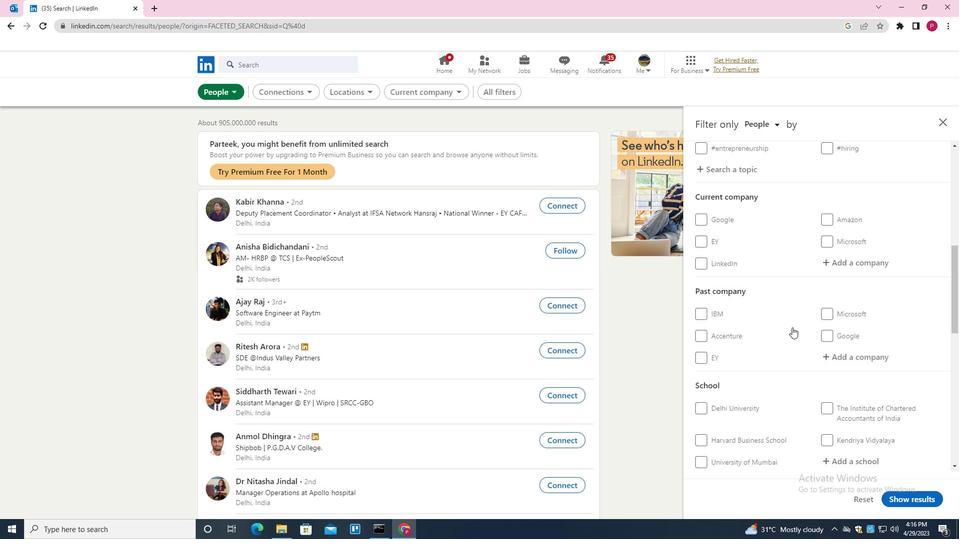 
Action: Mouse moved to (835, 323)
Screenshot: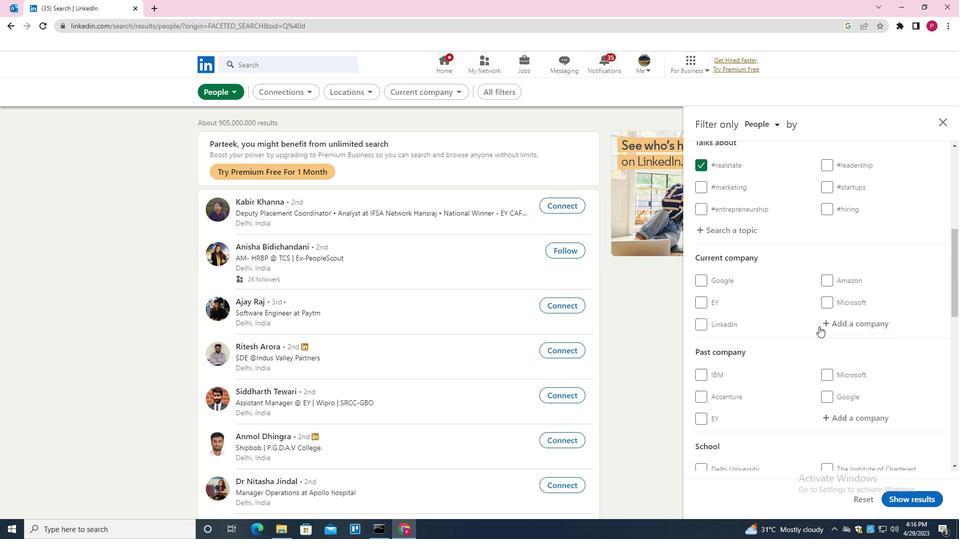 
Action: Mouse pressed left at (835, 323)
Screenshot: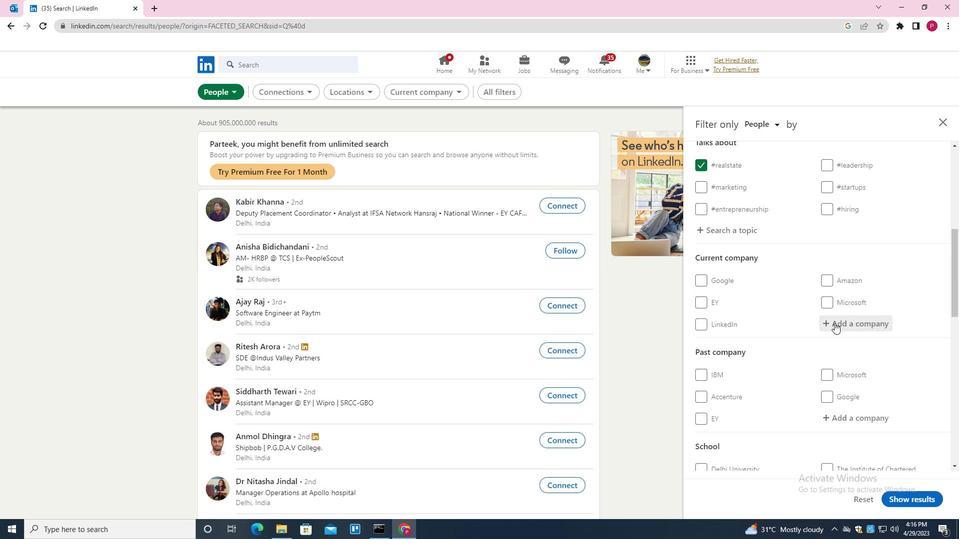 
Action: Key pressed <Key.shift><Key.shift><Key.shift>VDART<Key.down><Key.enter>
Screenshot: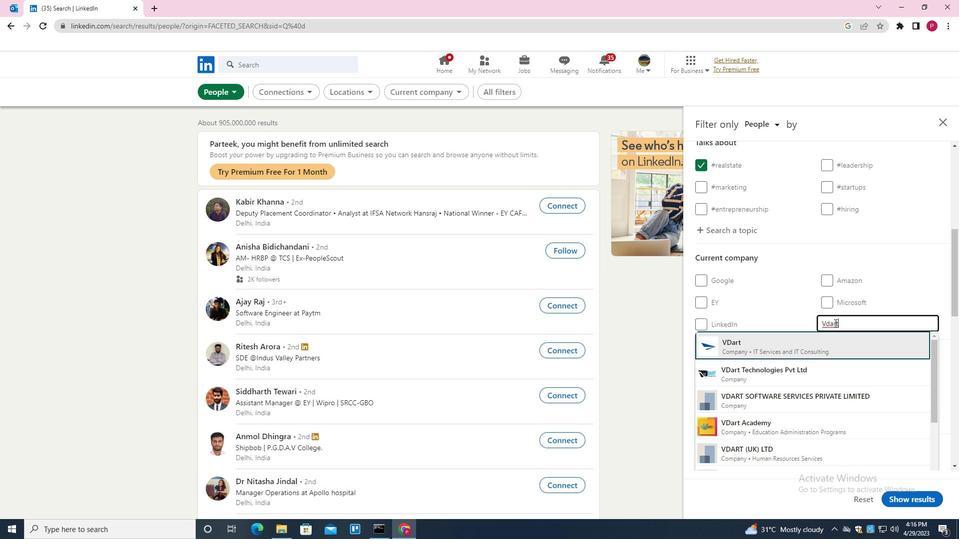 
Action: Mouse moved to (835, 323)
Screenshot: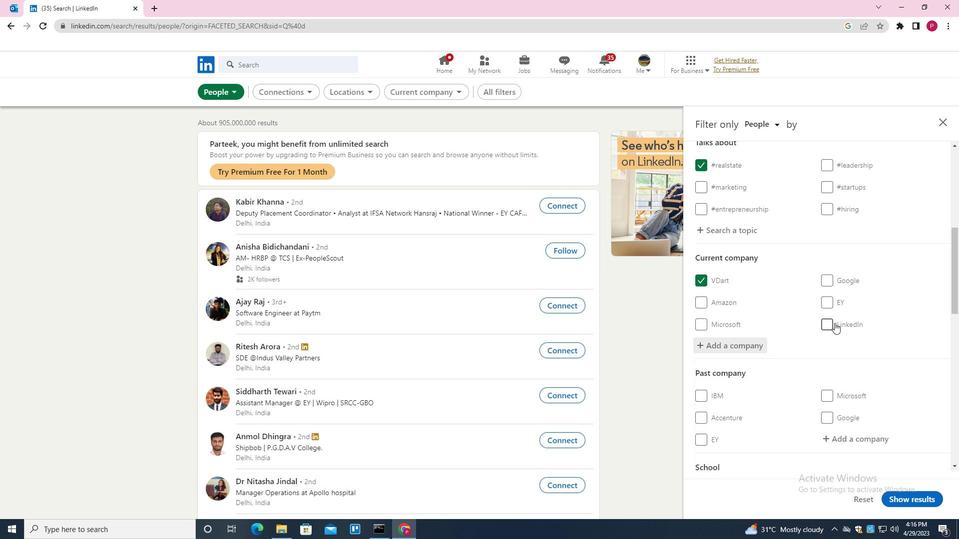 
Action: Mouse scrolled (835, 322) with delta (0, 0)
Screenshot: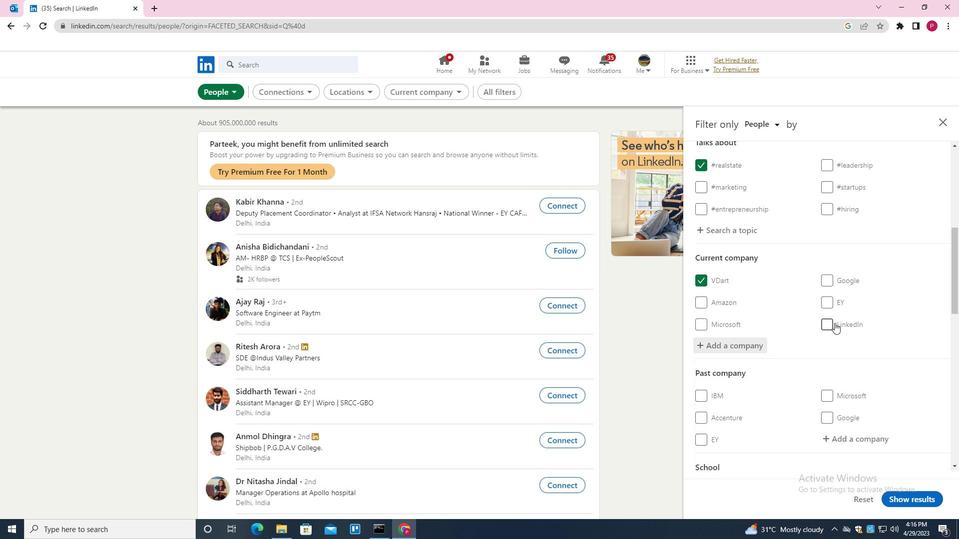 
Action: Mouse scrolled (835, 322) with delta (0, 0)
Screenshot: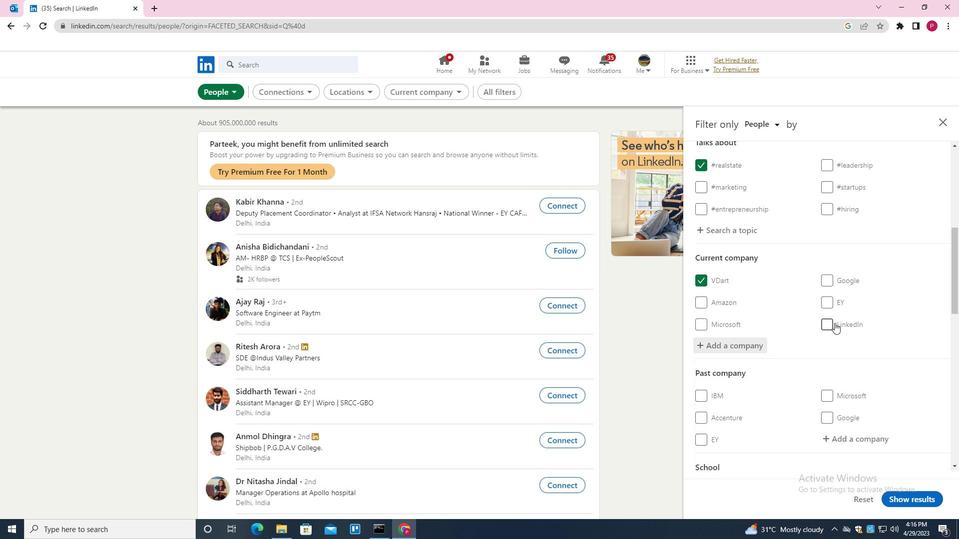 
Action: Mouse scrolled (835, 322) with delta (0, 0)
Screenshot: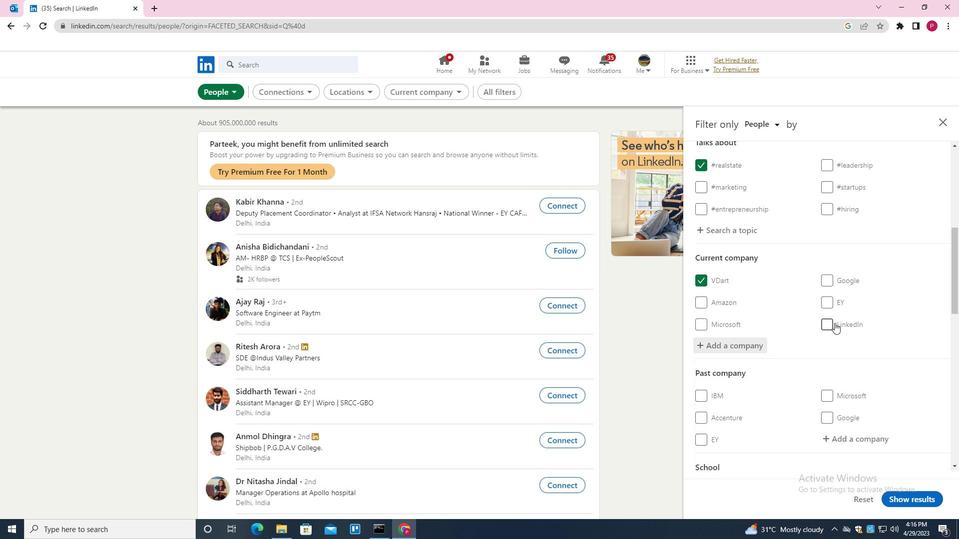 
Action: Mouse scrolled (835, 322) with delta (0, 0)
Screenshot: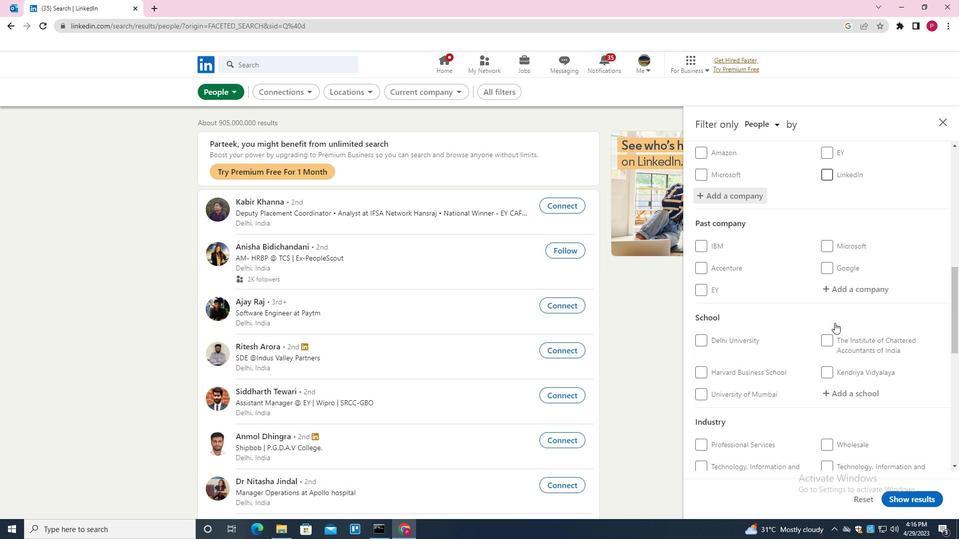 
Action: Mouse scrolled (835, 322) with delta (0, 0)
Screenshot: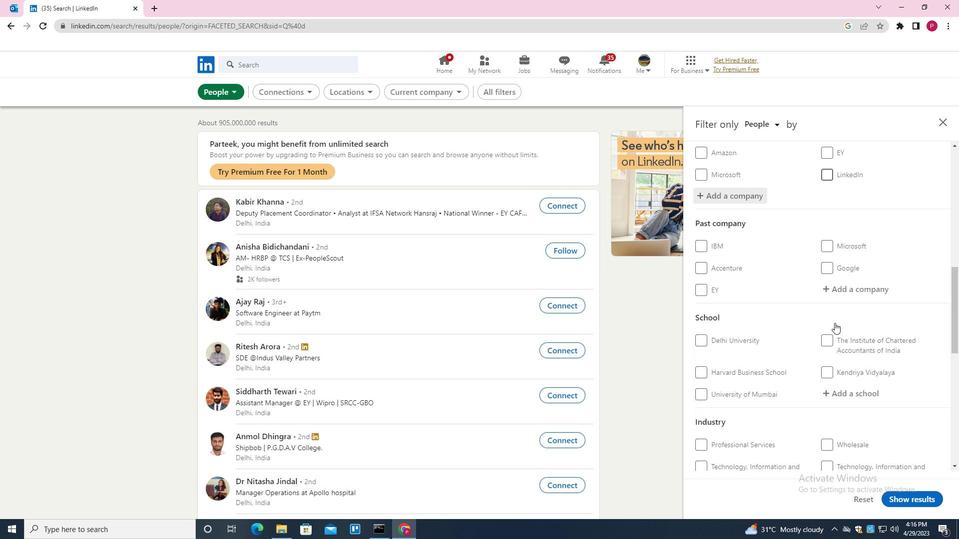 
Action: Mouse moved to (842, 293)
Screenshot: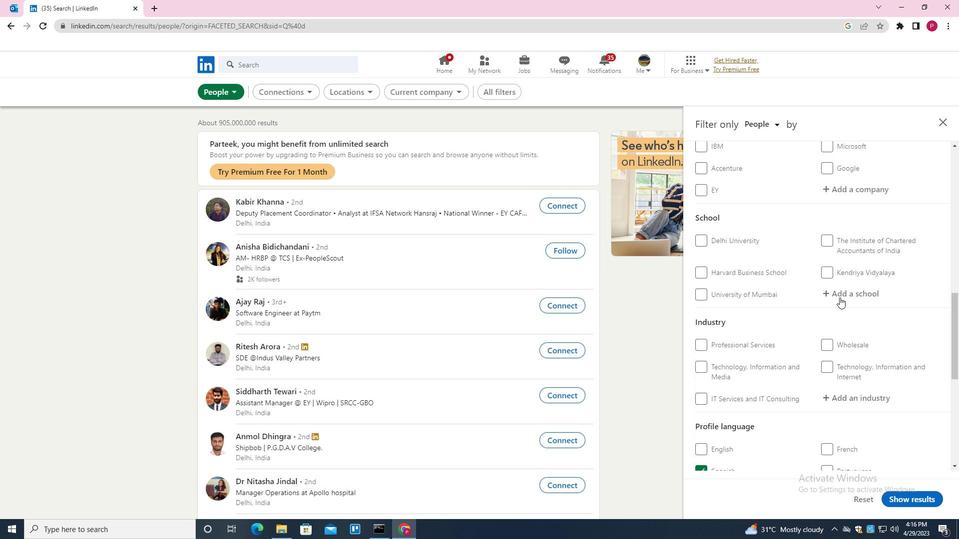 
Action: Mouse pressed left at (842, 293)
Screenshot: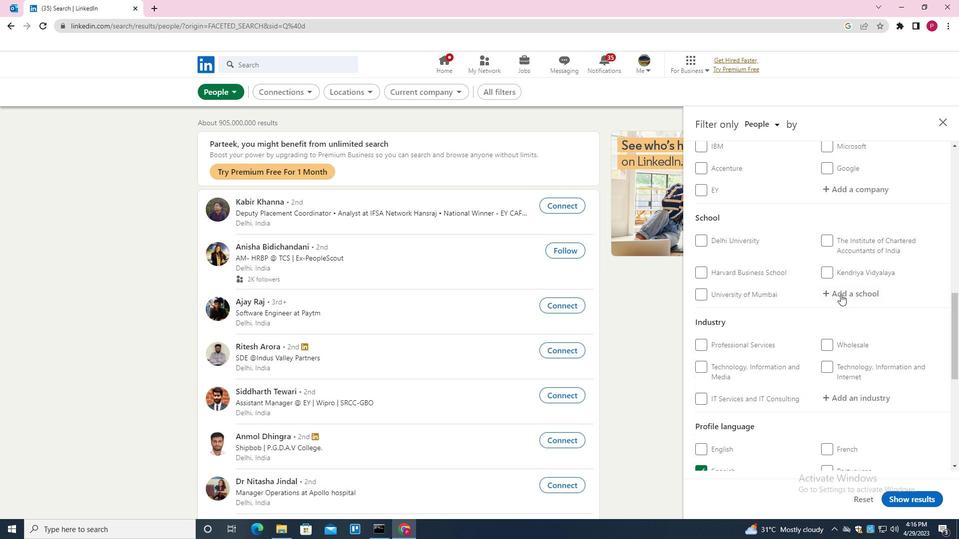 
Action: Key pressed <Key.shift><Key.shift><Key.shift><Key.shift><Key.shift><Key.shift><Key.shift><Key.shift><Key.shift><Key.shift><Key.shift><Key.shift><Key.shift>GLOBSYN<Key.down><Key.enter>
Screenshot: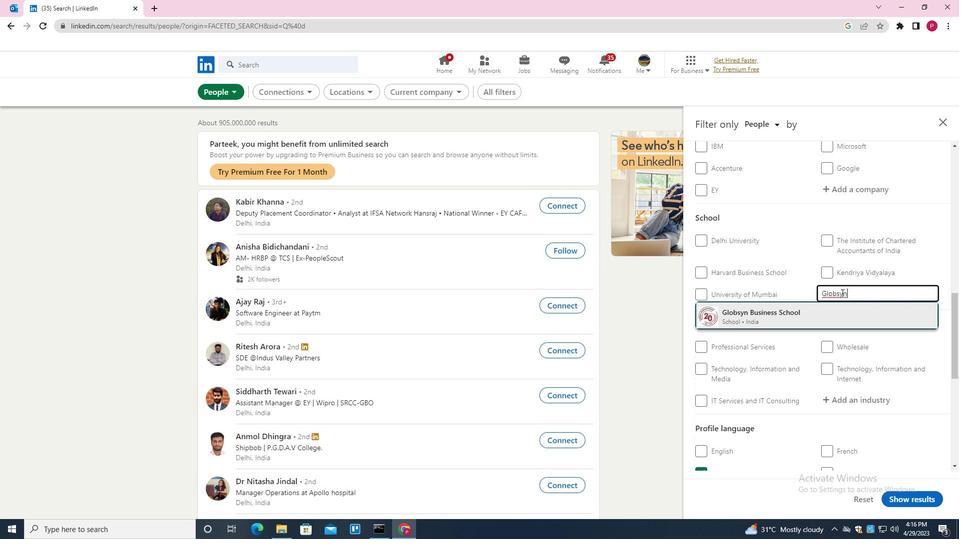 
Action: Mouse moved to (798, 323)
Screenshot: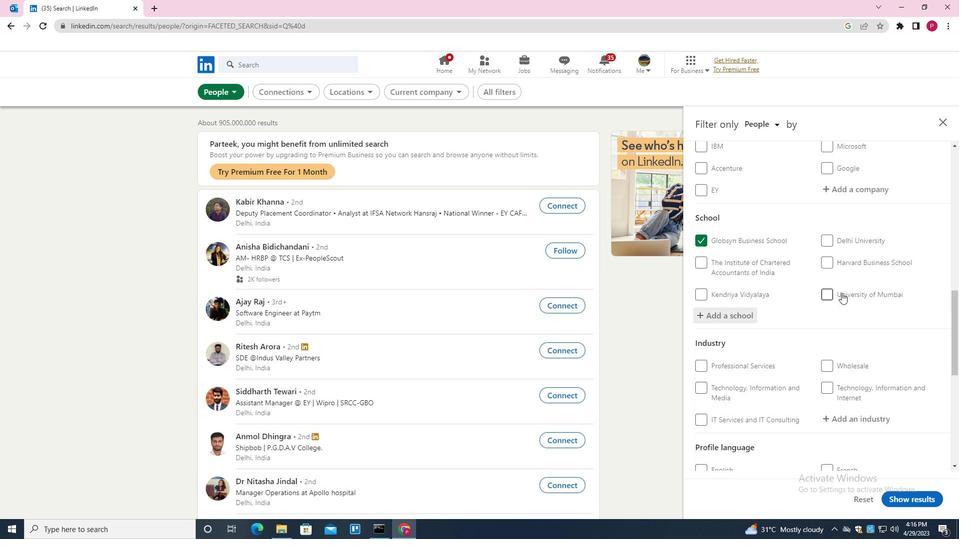 
Action: Mouse scrolled (798, 323) with delta (0, 0)
Screenshot: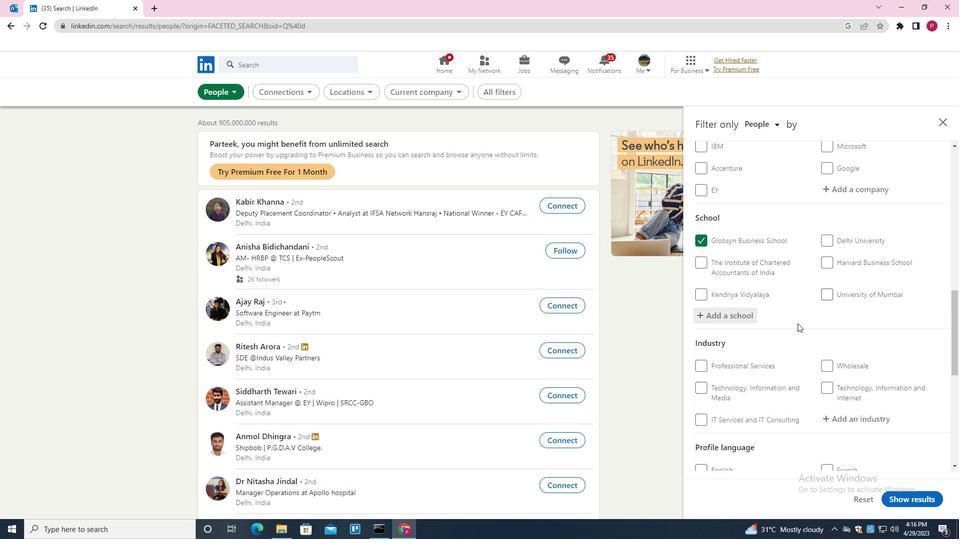
Action: Mouse scrolled (798, 323) with delta (0, 0)
Screenshot: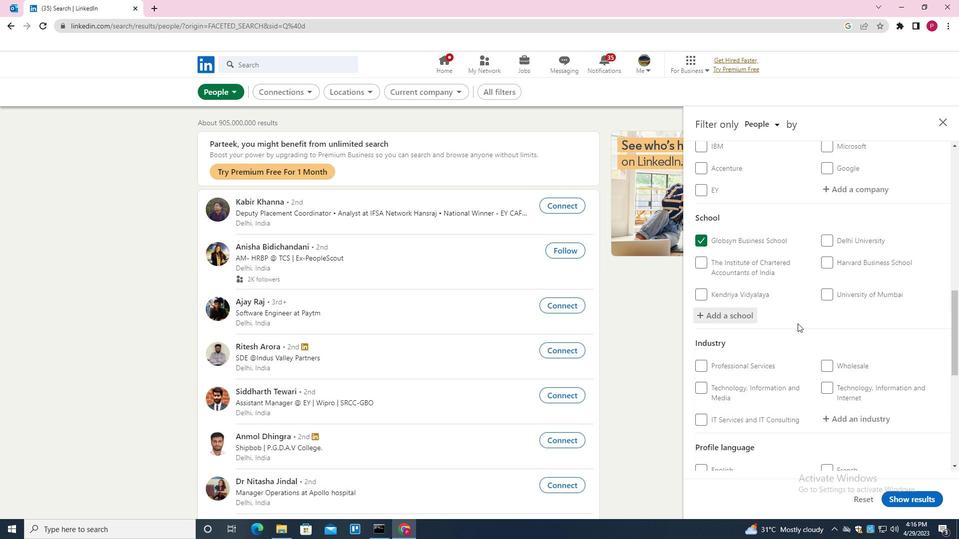 
Action: Mouse scrolled (798, 323) with delta (0, 0)
Screenshot: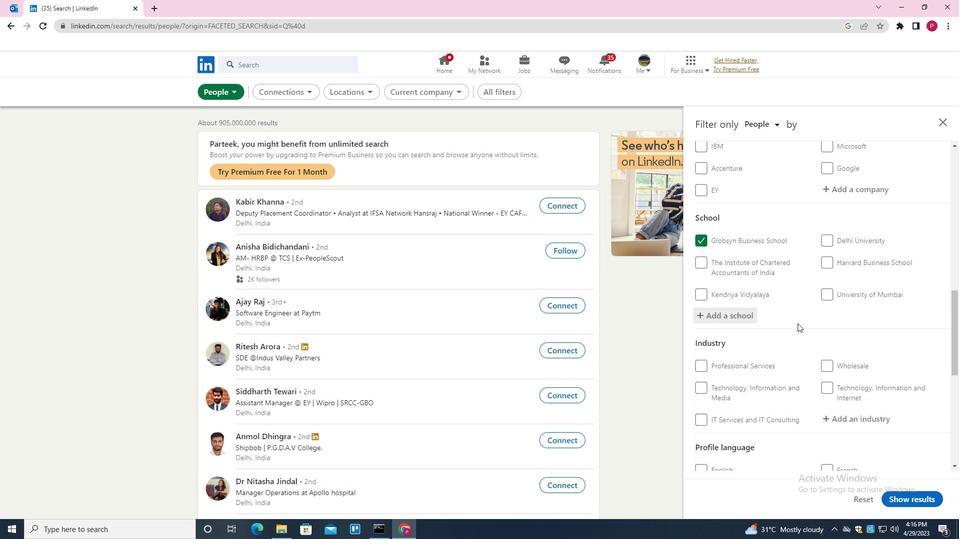 
Action: Mouse moved to (870, 270)
Screenshot: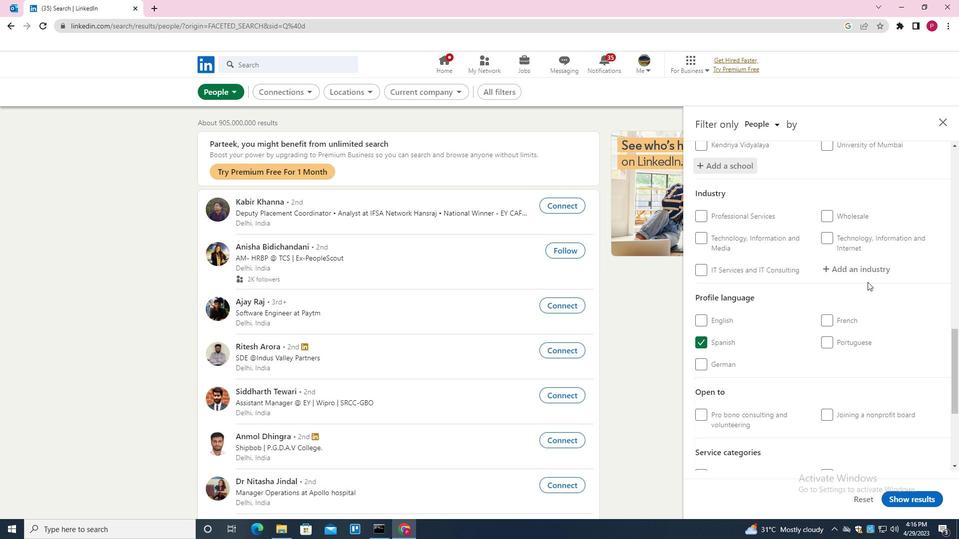 
Action: Mouse pressed left at (870, 270)
Screenshot: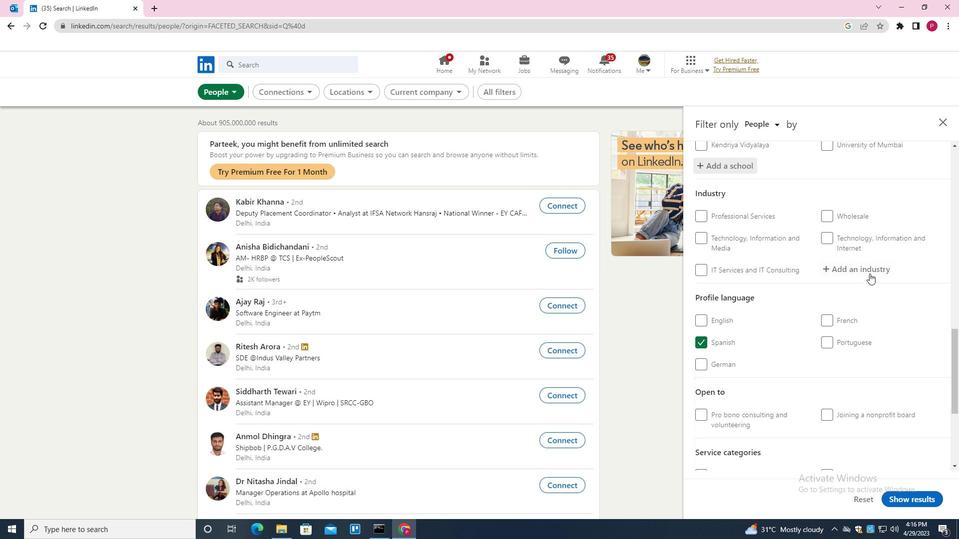 
Action: Key pressed <Key.shift>SOFTWARE<Key.down><Key.enter>
Screenshot: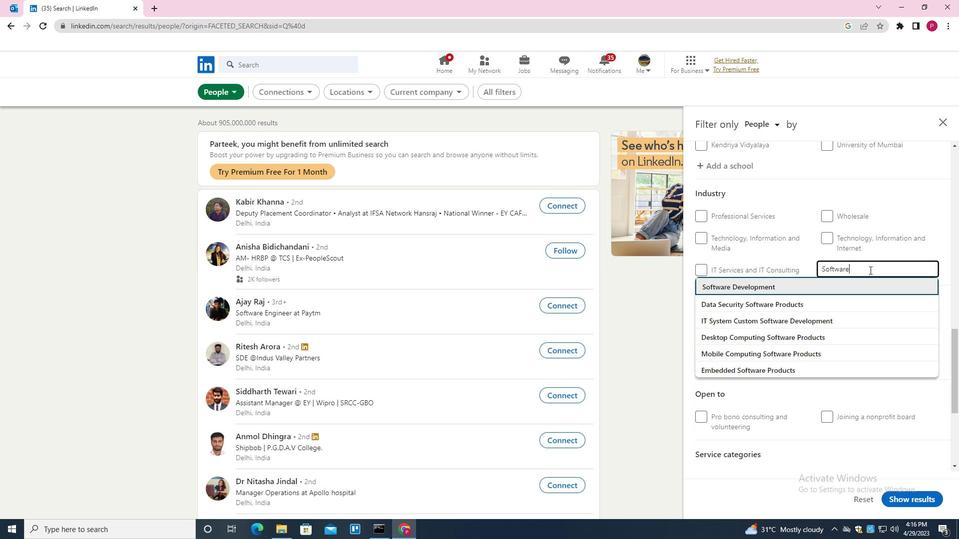 
Action: Mouse moved to (871, 316)
Screenshot: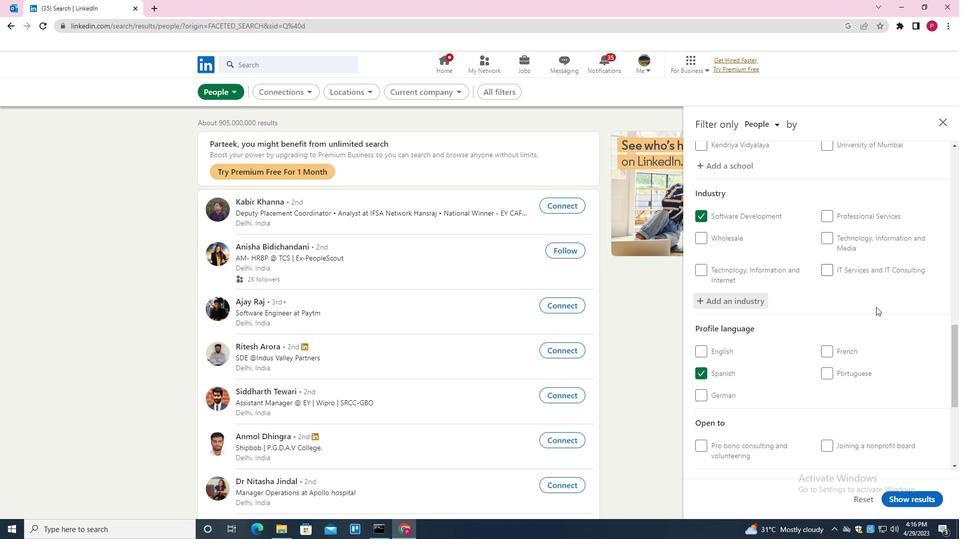 
Action: Mouse scrolled (871, 315) with delta (0, 0)
Screenshot: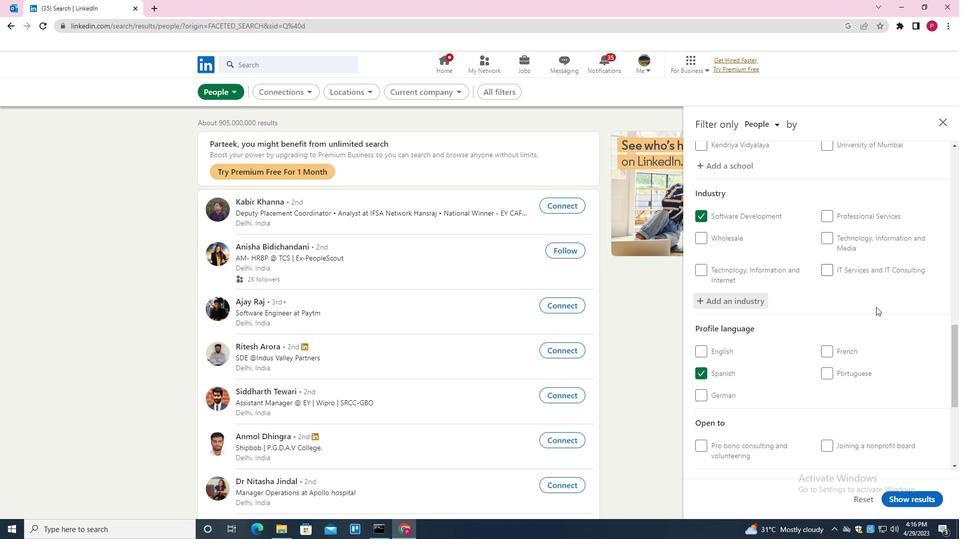 
Action: Mouse moved to (867, 319)
Screenshot: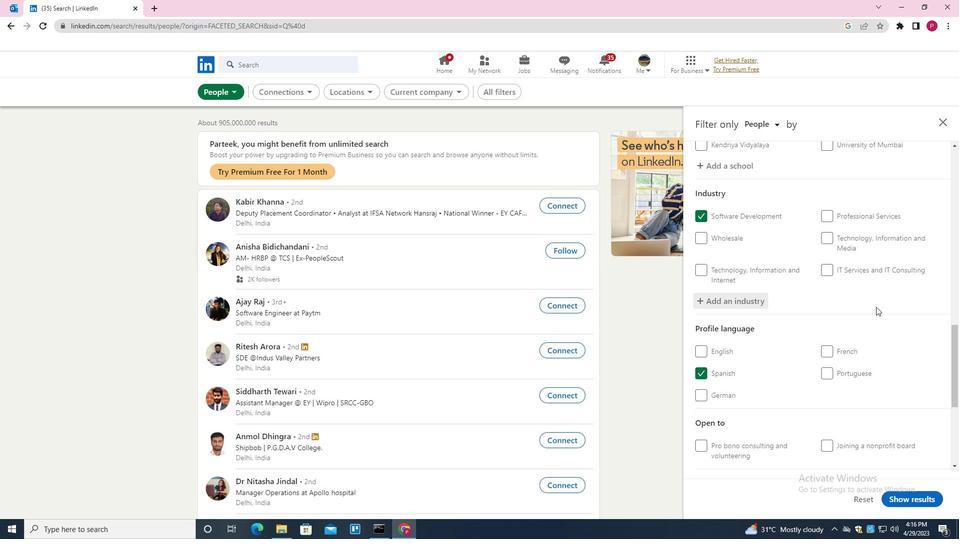 
Action: Mouse scrolled (867, 319) with delta (0, 0)
Screenshot: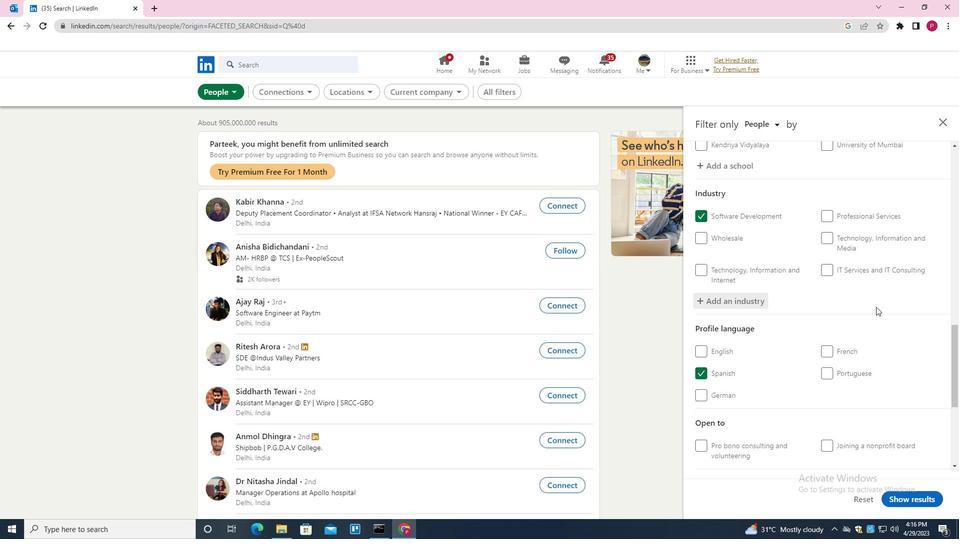 
Action: Mouse moved to (867, 320)
Screenshot: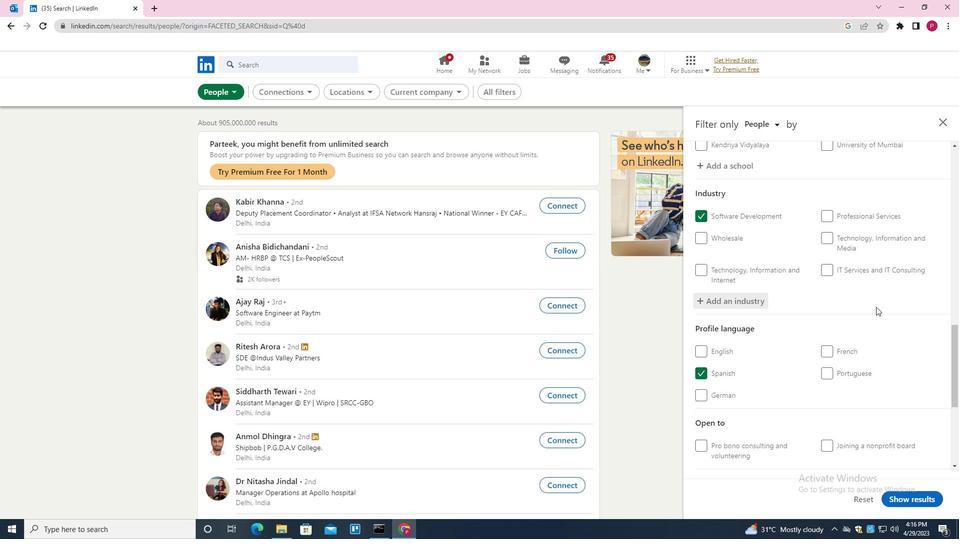 
Action: Mouse scrolled (867, 319) with delta (0, 0)
Screenshot: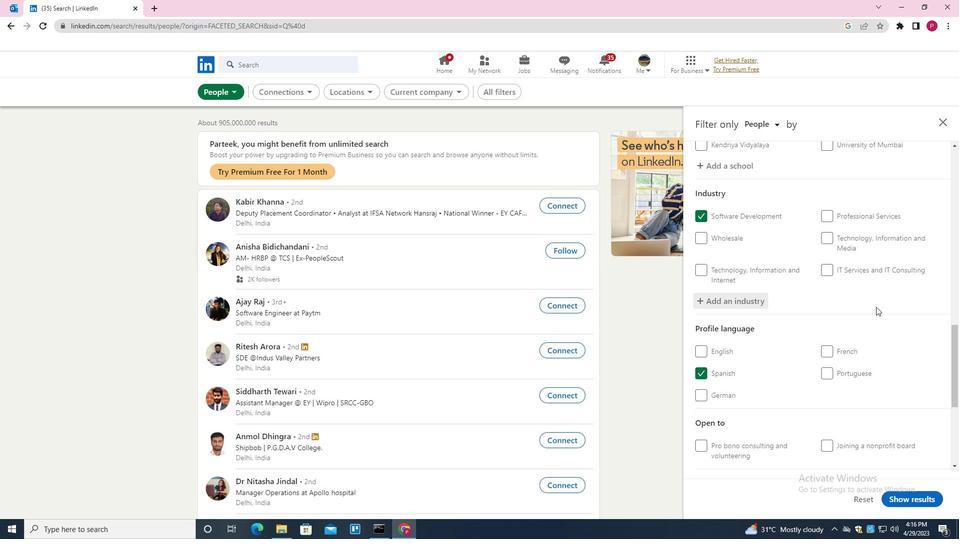 
Action: Mouse scrolled (867, 319) with delta (0, 0)
Screenshot: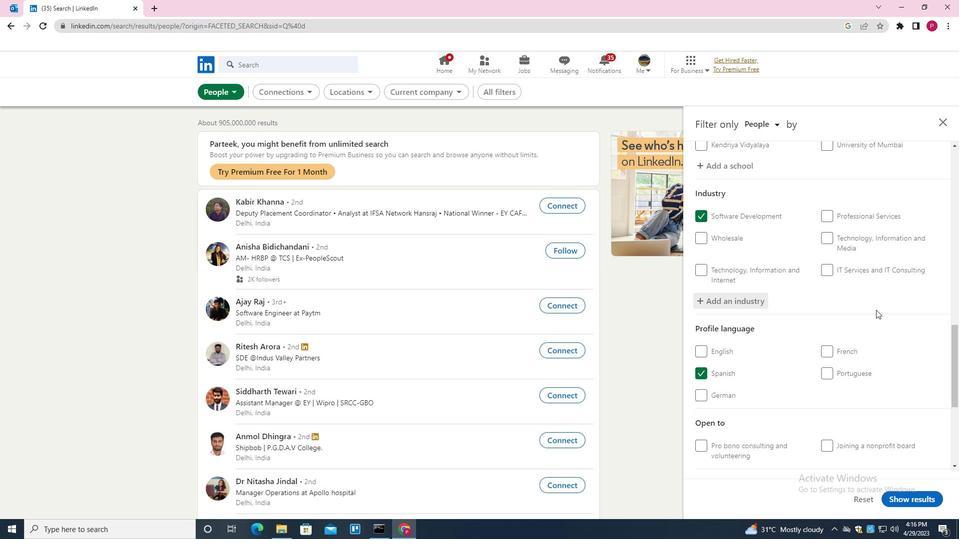 
Action: Mouse moved to (857, 350)
Screenshot: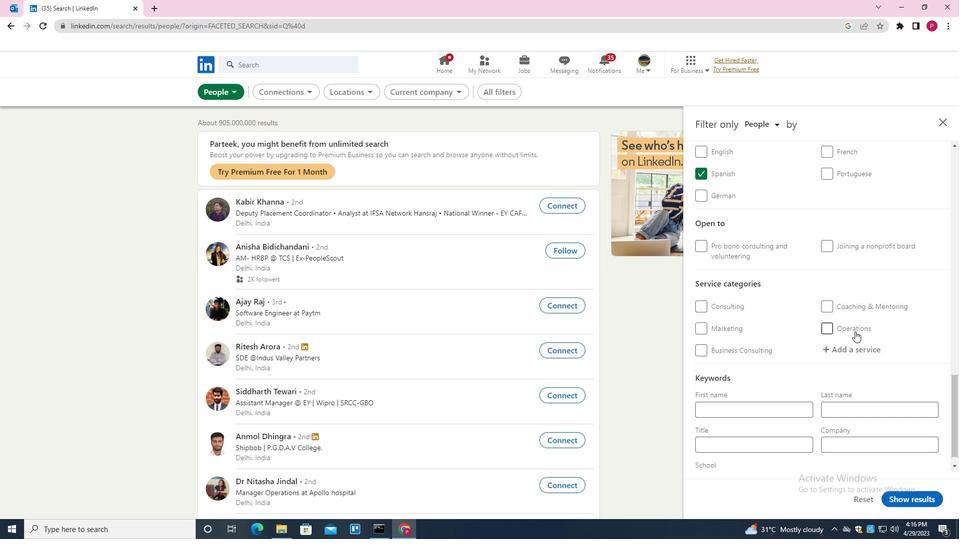 
Action: Mouse pressed left at (857, 350)
Screenshot: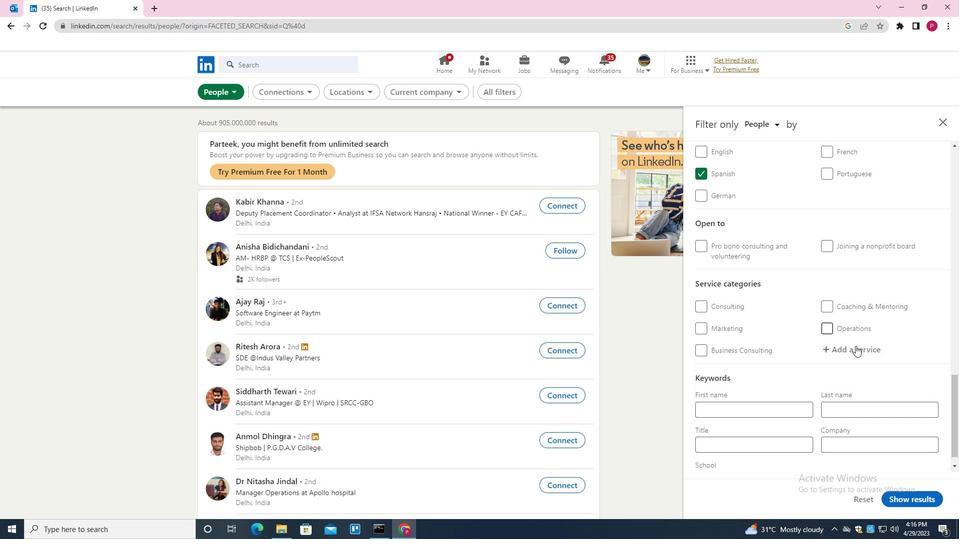 
Action: Key pressed <Key.shift>COUNS<Key.backspace><Key.backspace><Key.backspace><Key.backspace><Key.backspace><Key.shift>CONSULTING<Key.enter>
Screenshot: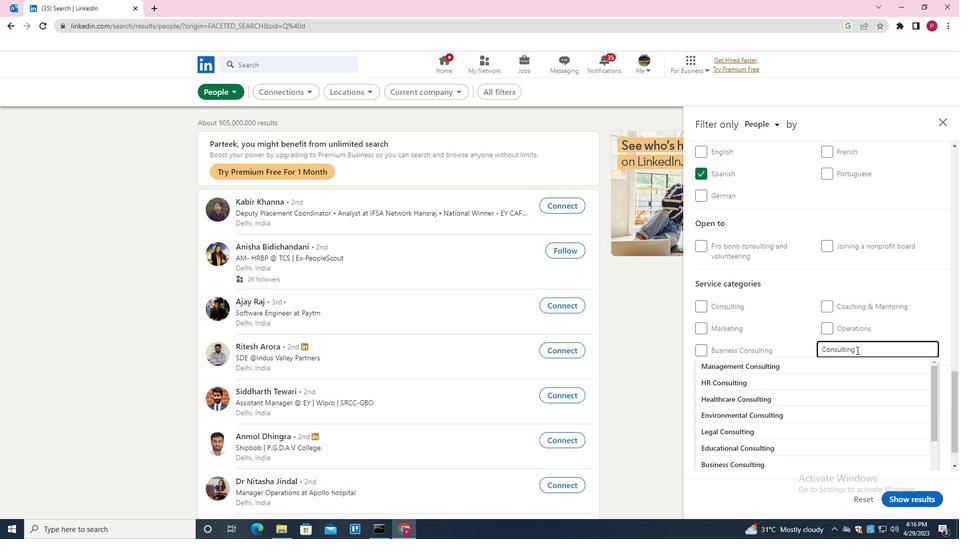 
Action: Mouse scrolled (857, 350) with delta (0, 0)
Screenshot: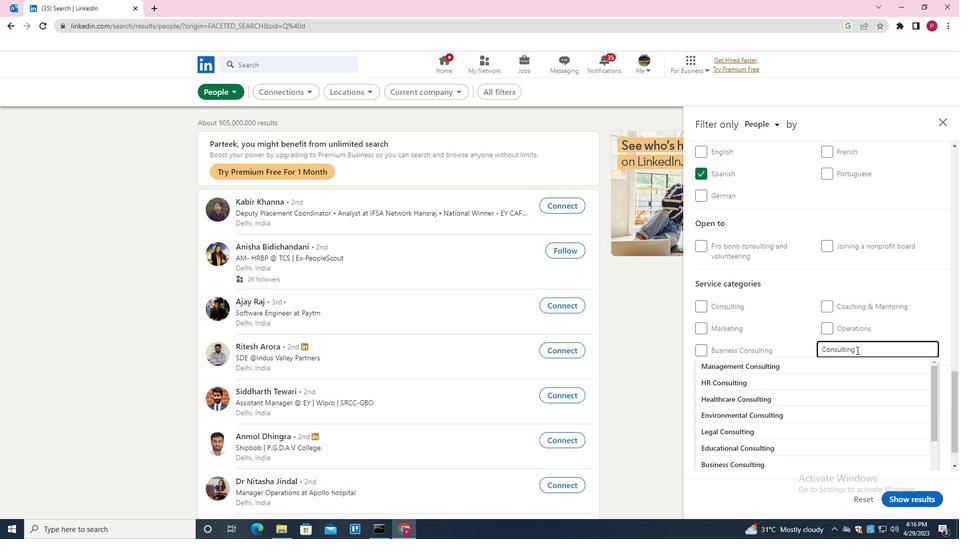 
Action: Mouse scrolled (857, 350) with delta (0, 0)
Screenshot: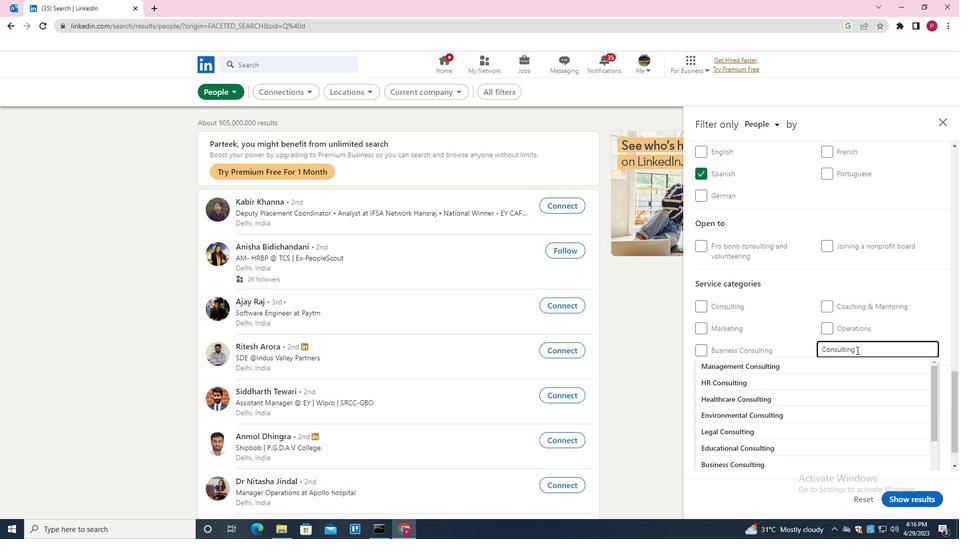 
Action: Mouse scrolled (857, 350) with delta (0, 0)
Screenshot: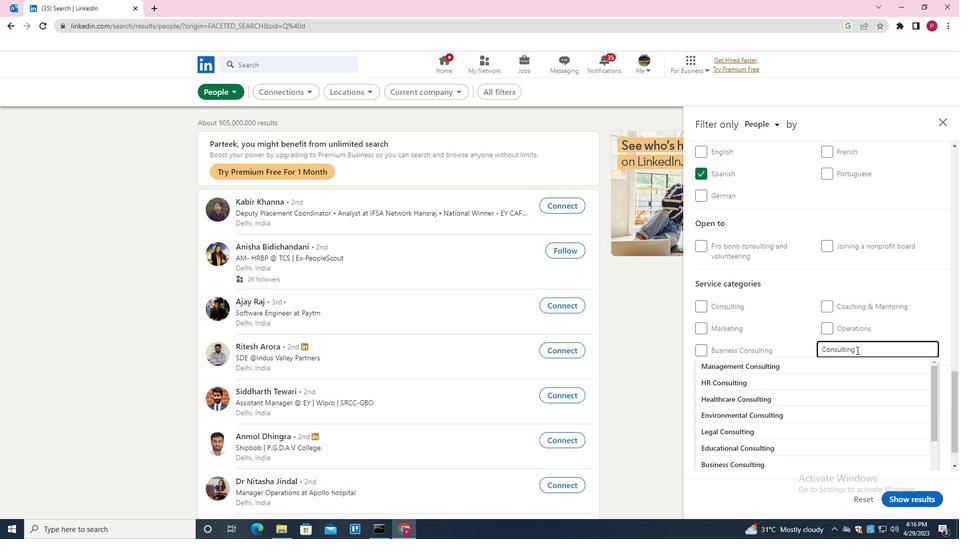 
Action: Mouse scrolled (857, 350) with delta (0, 0)
Screenshot: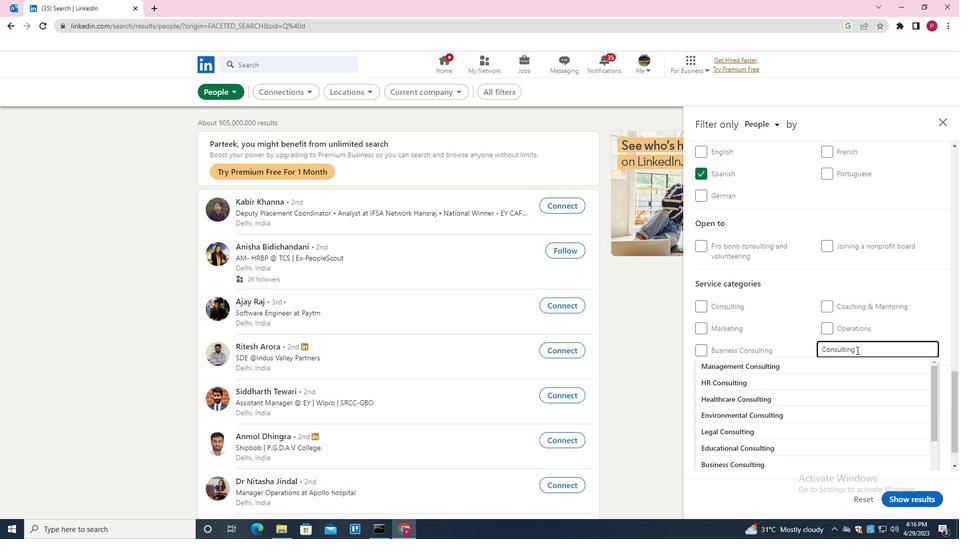 
Action: Mouse moved to (786, 431)
Screenshot: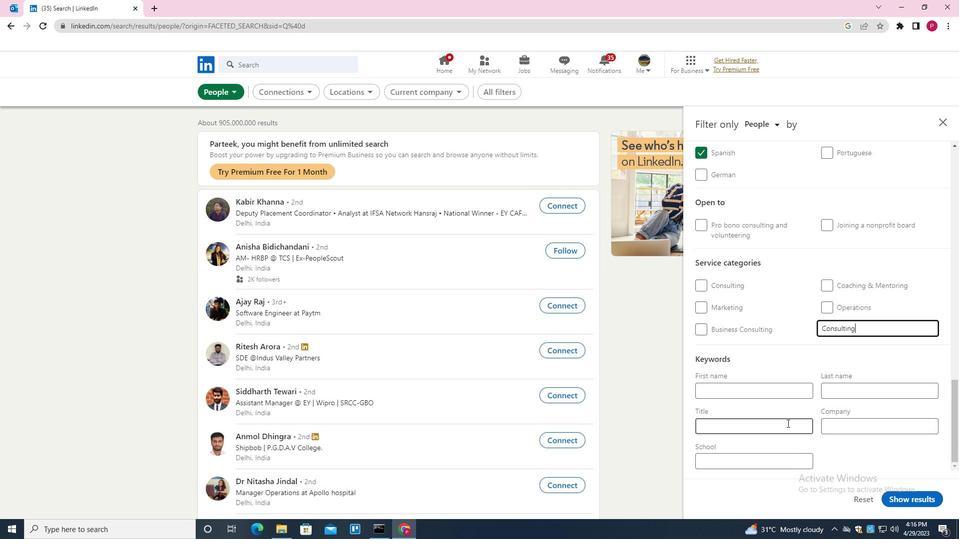 
Action: Mouse pressed left at (786, 431)
Screenshot: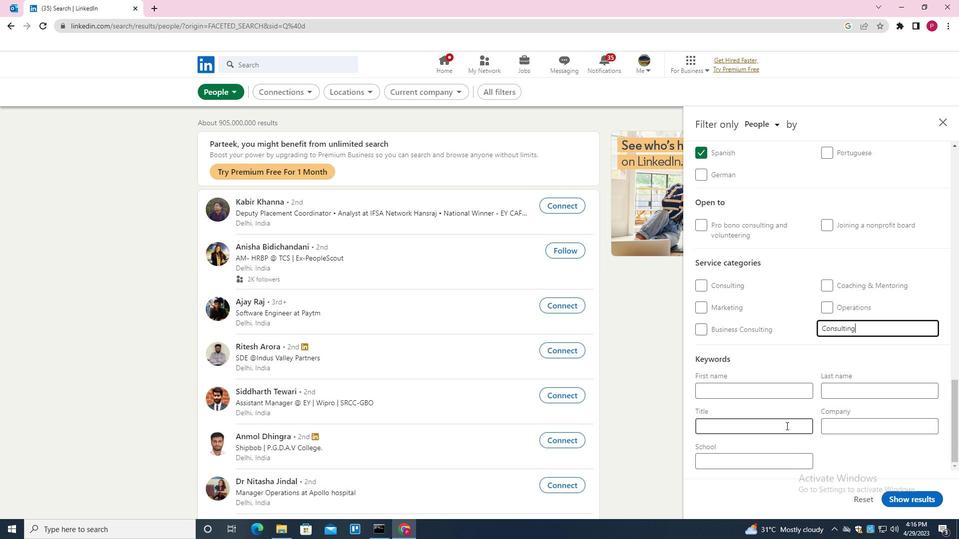 
Action: Key pressed <Key.shift><Key.shift><Key.shift><Key.shift><Key.shift><Key.shift><Key.shift><Key.shift><Key.shift><Key.shift>GRA[<Key.backspace>PHIC<Key.space><Key.shift>DESIGNER
Screenshot: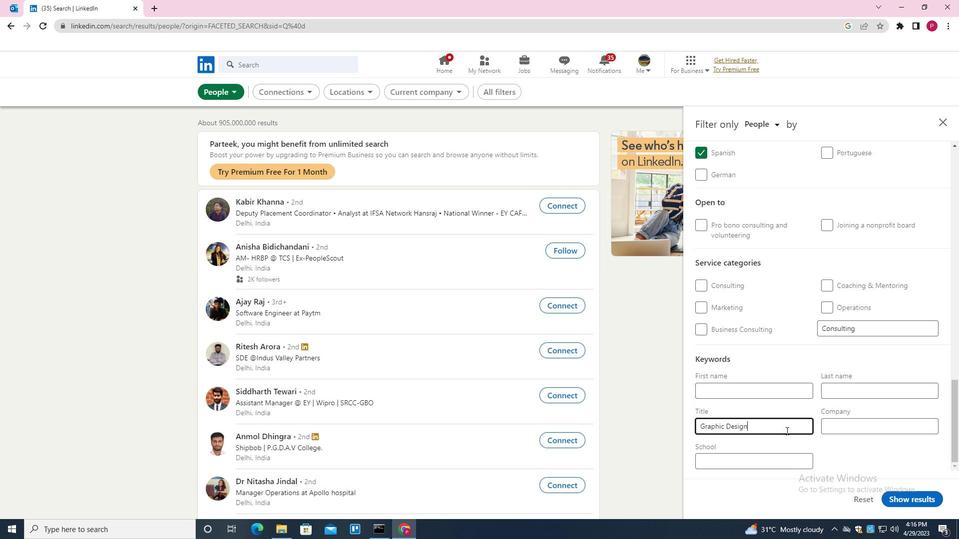 
Action: Mouse moved to (920, 498)
Screenshot: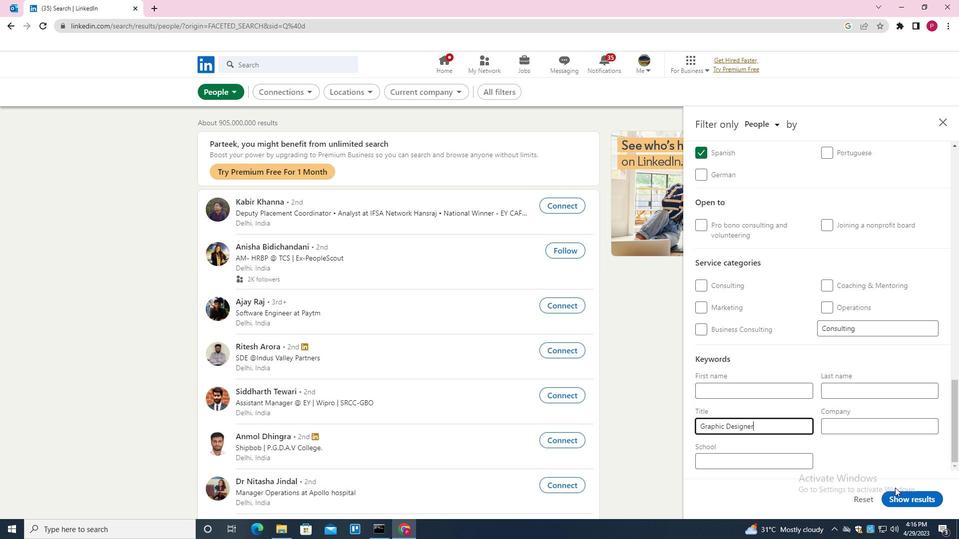 
Action: Mouse pressed left at (920, 498)
Screenshot: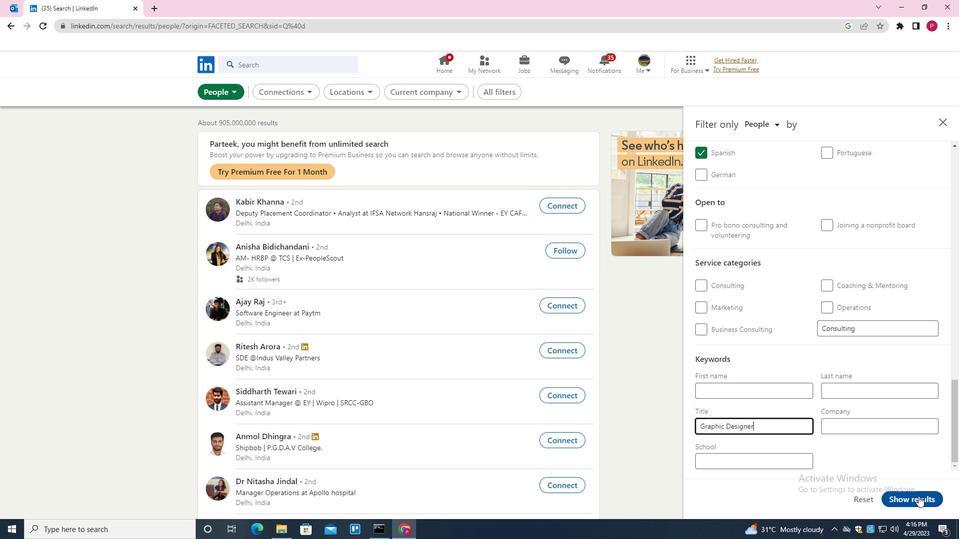 
Action: Mouse moved to (533, 337)
Screenshot: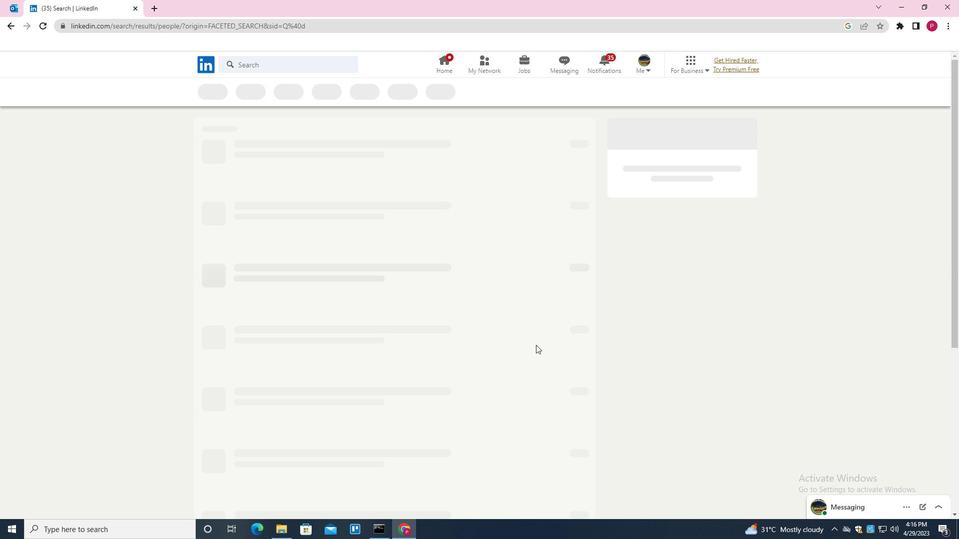 
